 Task: Open Card Podcast Performance Review in Board Sales Funnel Optimization and Management to Workspace Content Marketing Agencies and add a team member Softage.1@softage.net, a label Green, a checklist Mixology, an attachment from Trello, a color Green and finally, add a card description 'Develop and launch new customer segmentation strategy for international markets' and a comment 'Given the potential impact of this task on our company culture of innovation, let us ensure that we approach it with a sense of curiosity and a willingness to explore new ideas.'. Add a start date 'Jan 09, 1900' with a due date 'Jan 16, 1900'
Action: Mouse moved to (583, 197)
Screenshot: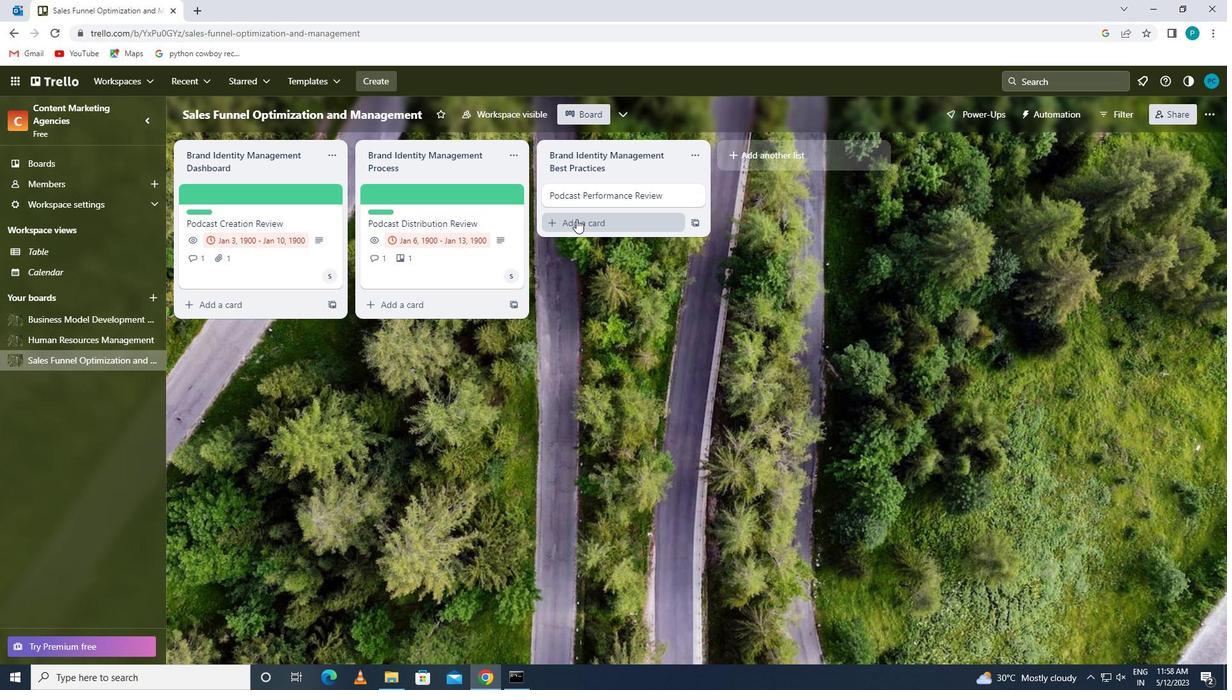 
Action: Mouse pressed left at (583, 197)
Screenshot: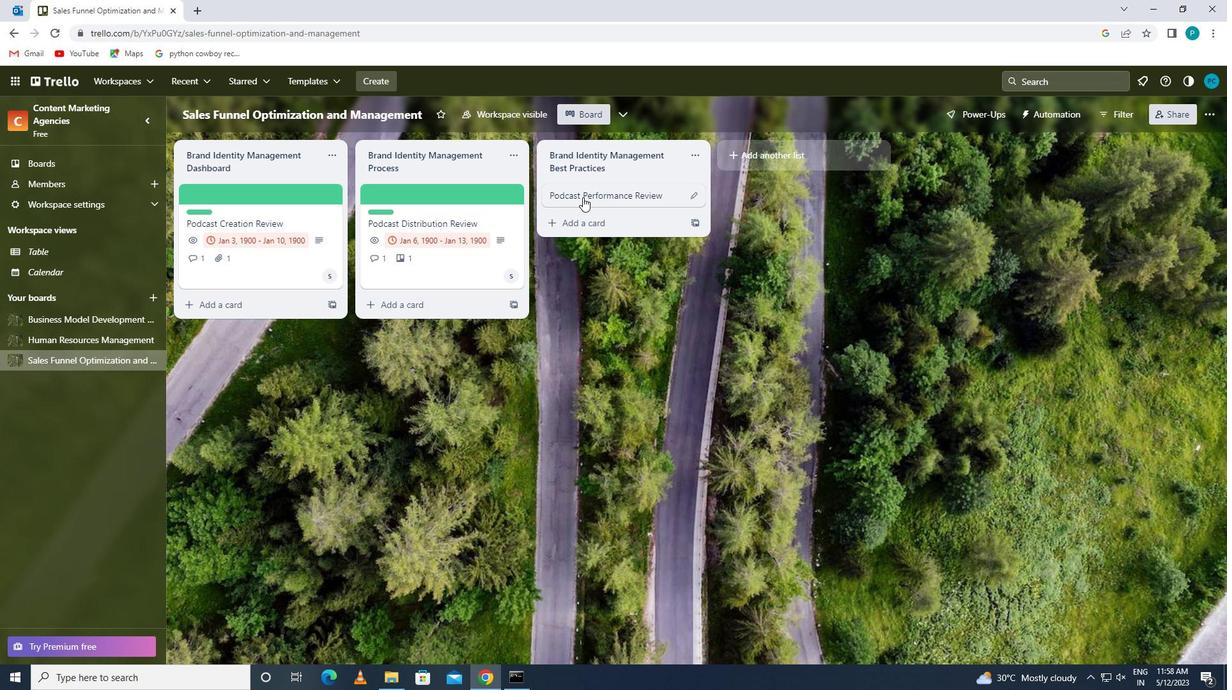 
Action: Mouse moved to (771, 228)
Screenshot: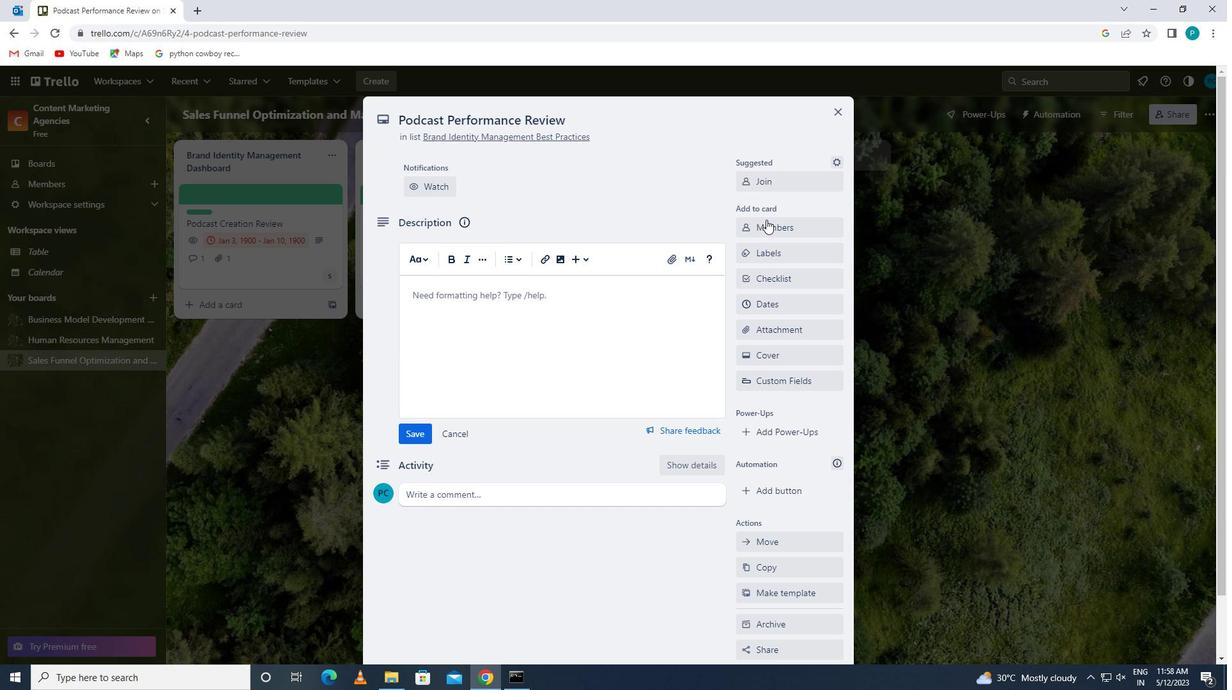 
Action: Mouse pressed left at (771, 228)
Screenshot: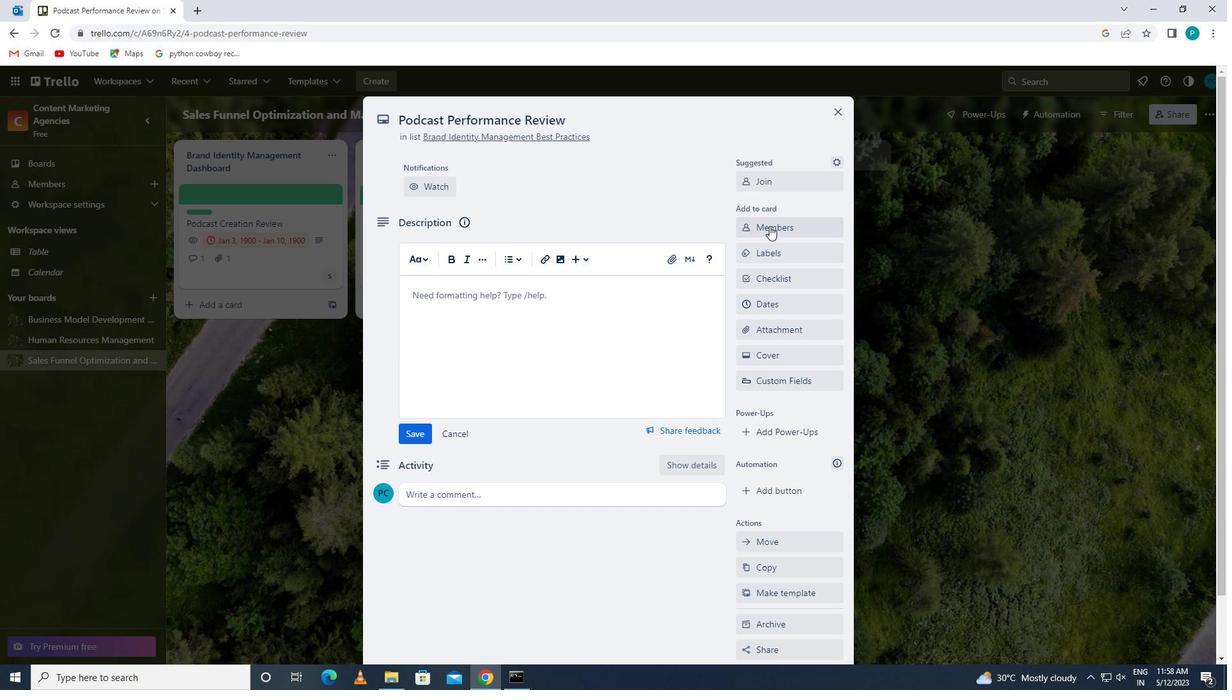 
Action: Key pressed <Key.caps_lock>
Screenshot: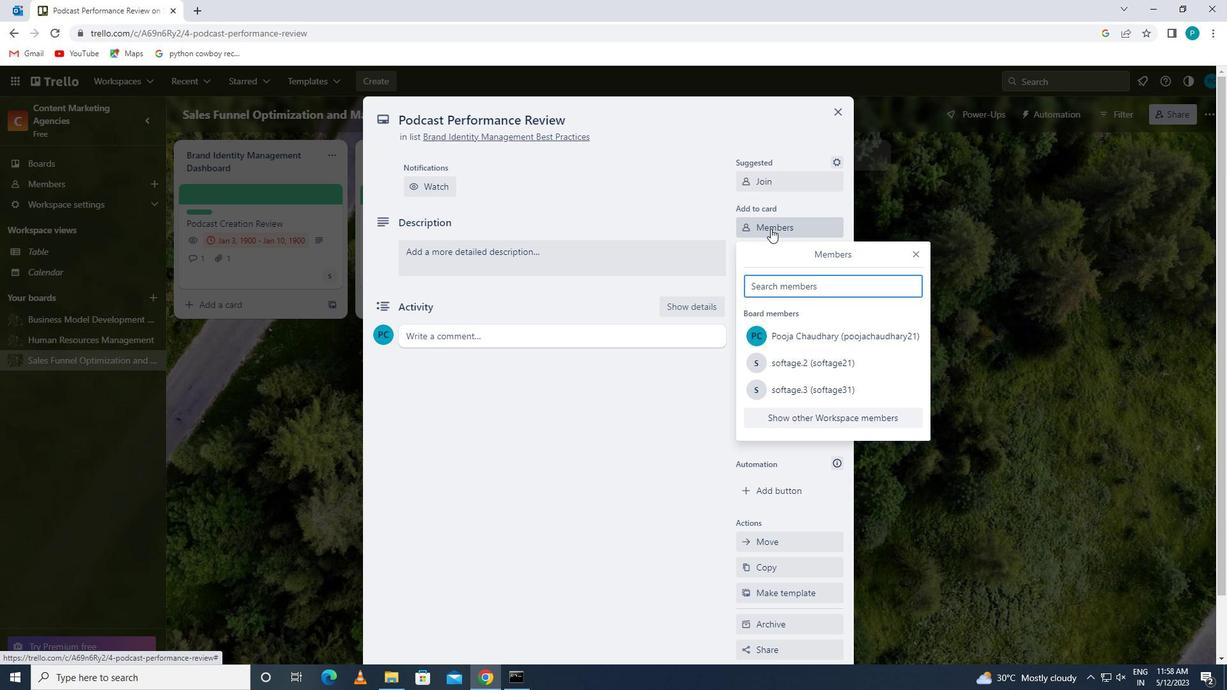 
Action: Mouse moved to (771, 246)
Screenshot: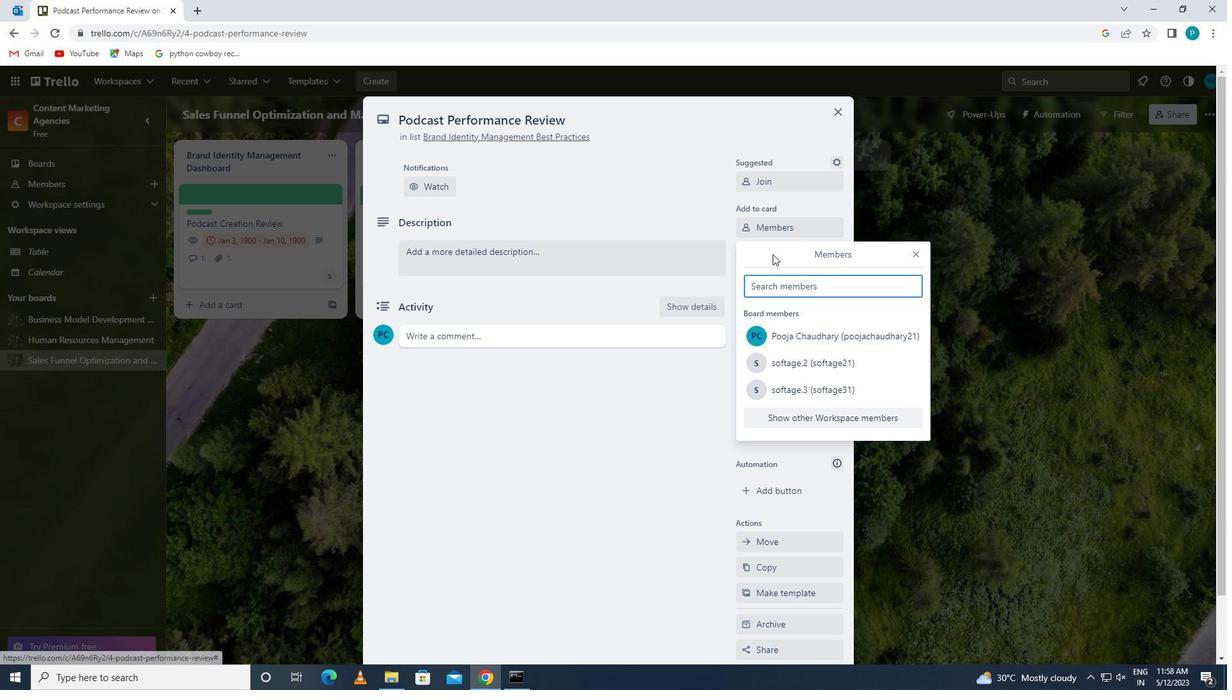 
Action: Key pressed <Key.caps_lock>s<Key.caps_lock>
Screenshot: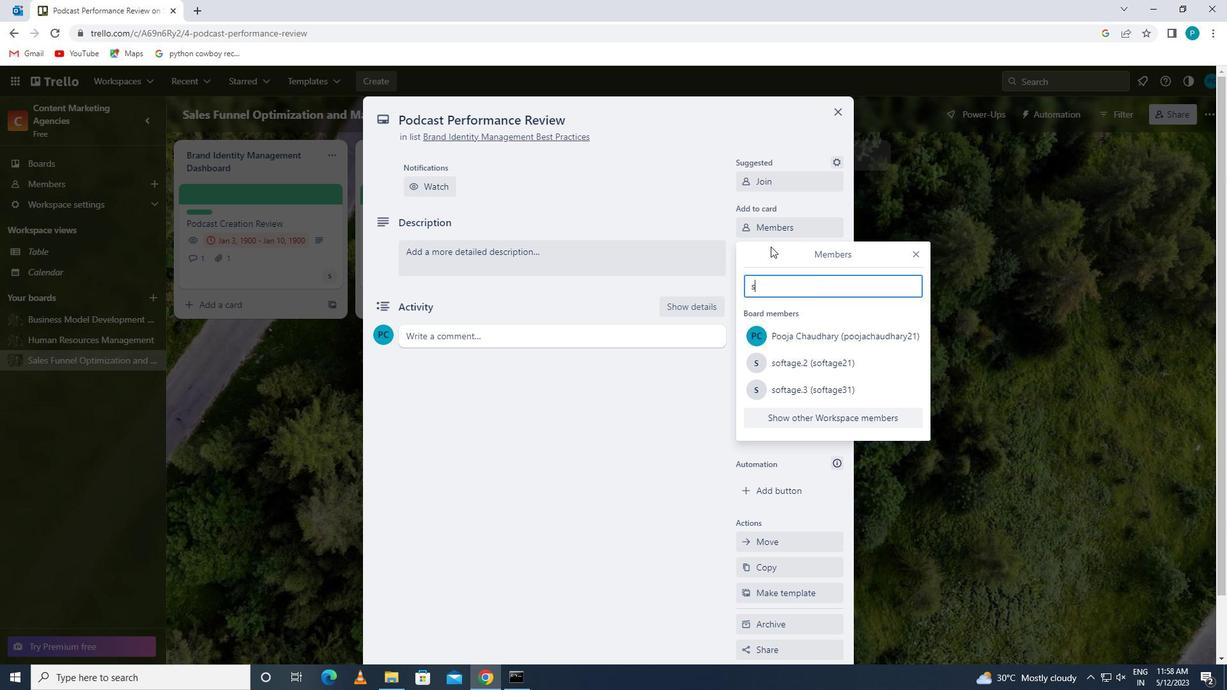 
Action: Mouse moved to (804, 411)
Screenshot: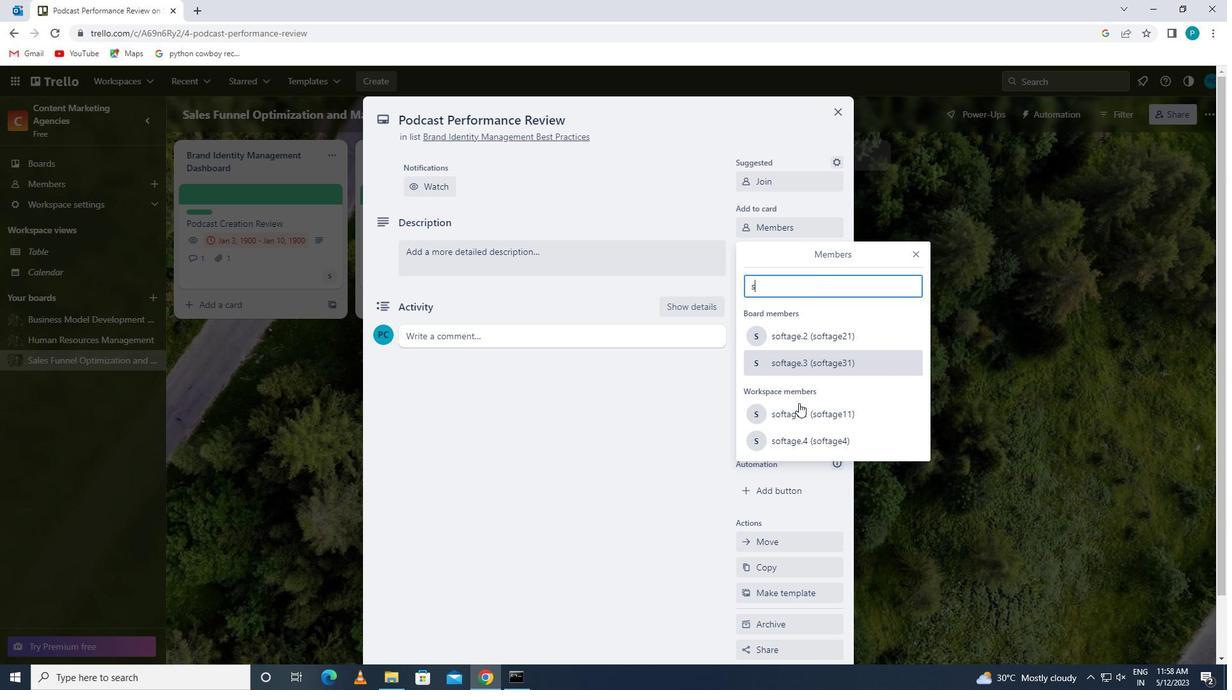 
Action: Mouse pressed left at (804, 411)
Screenshot: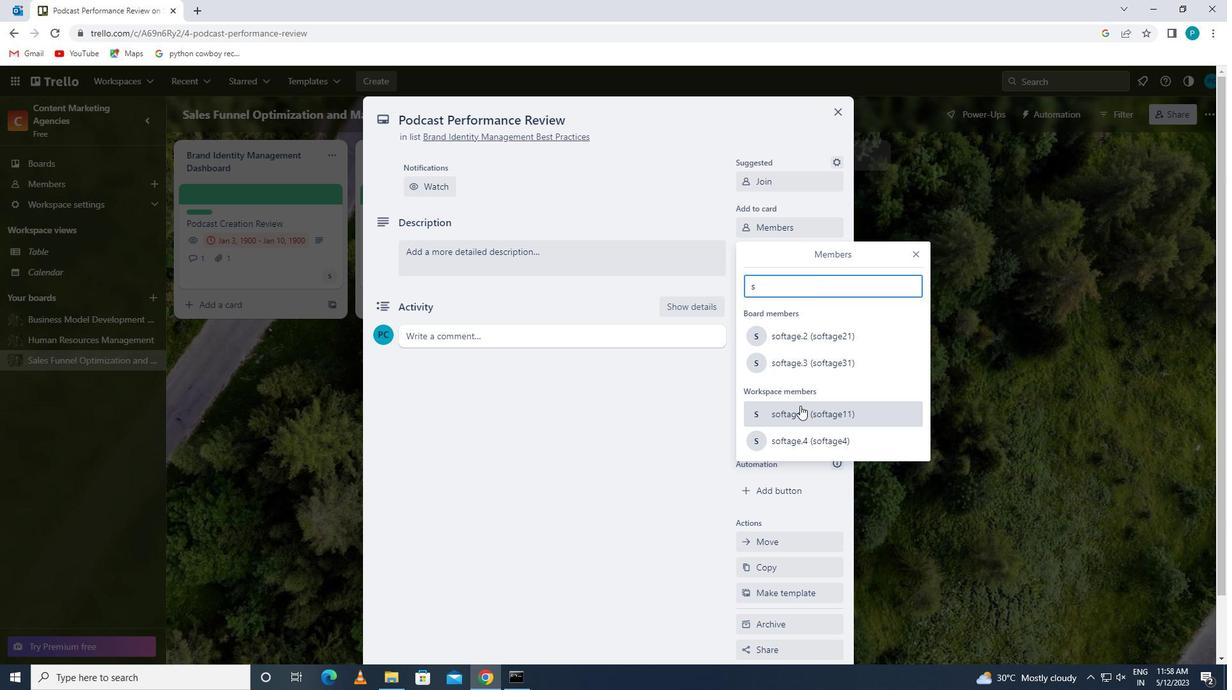 
Action: Mouse moved to (917, 253)
Screenshot: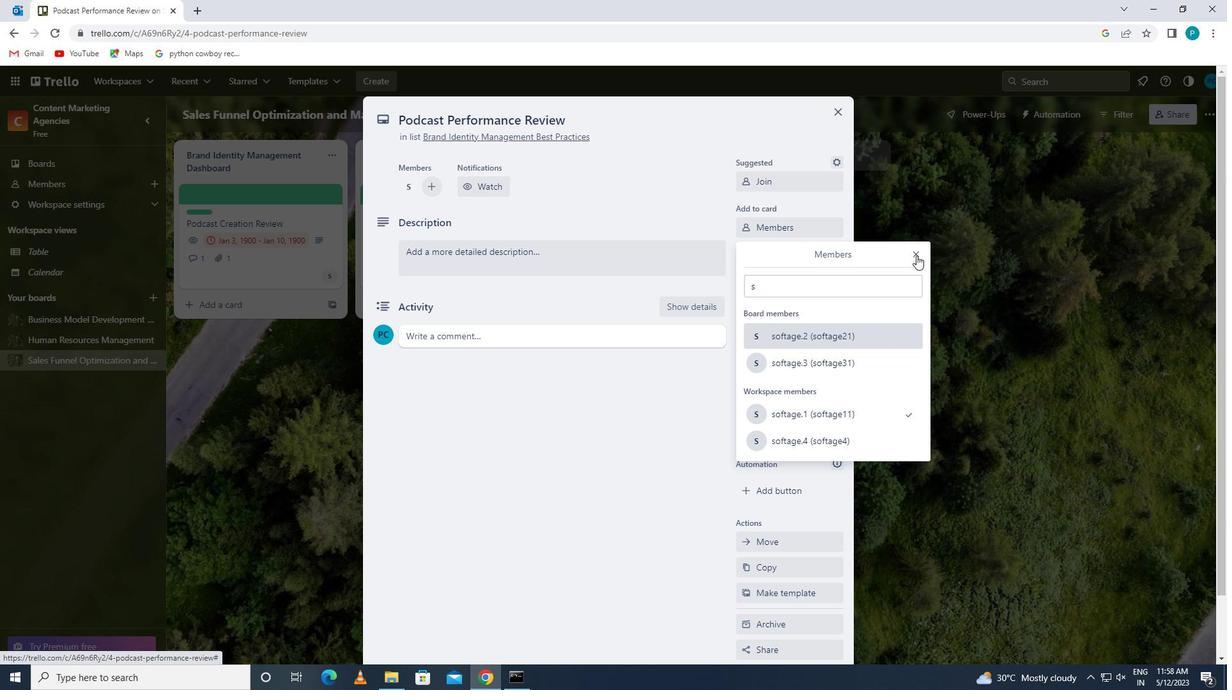 
Action: Mouse pressed left at (917, 253)
Screenshot: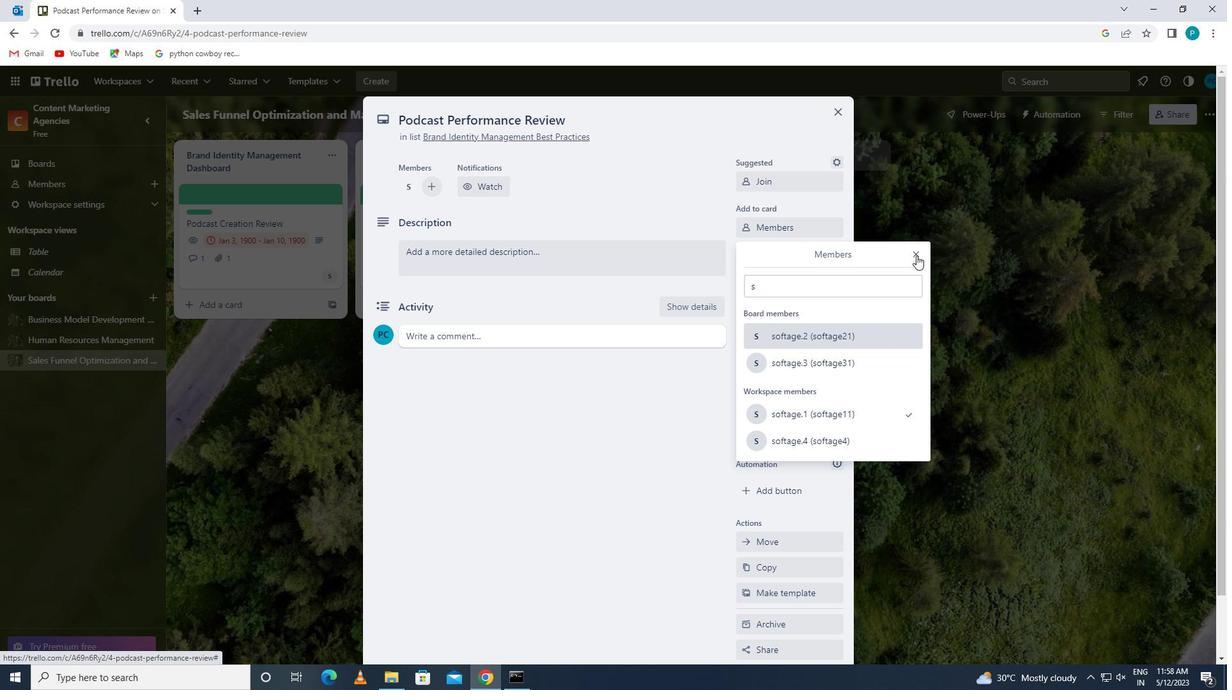 
Action: Mouse moved to (819, 249)
Screenshot: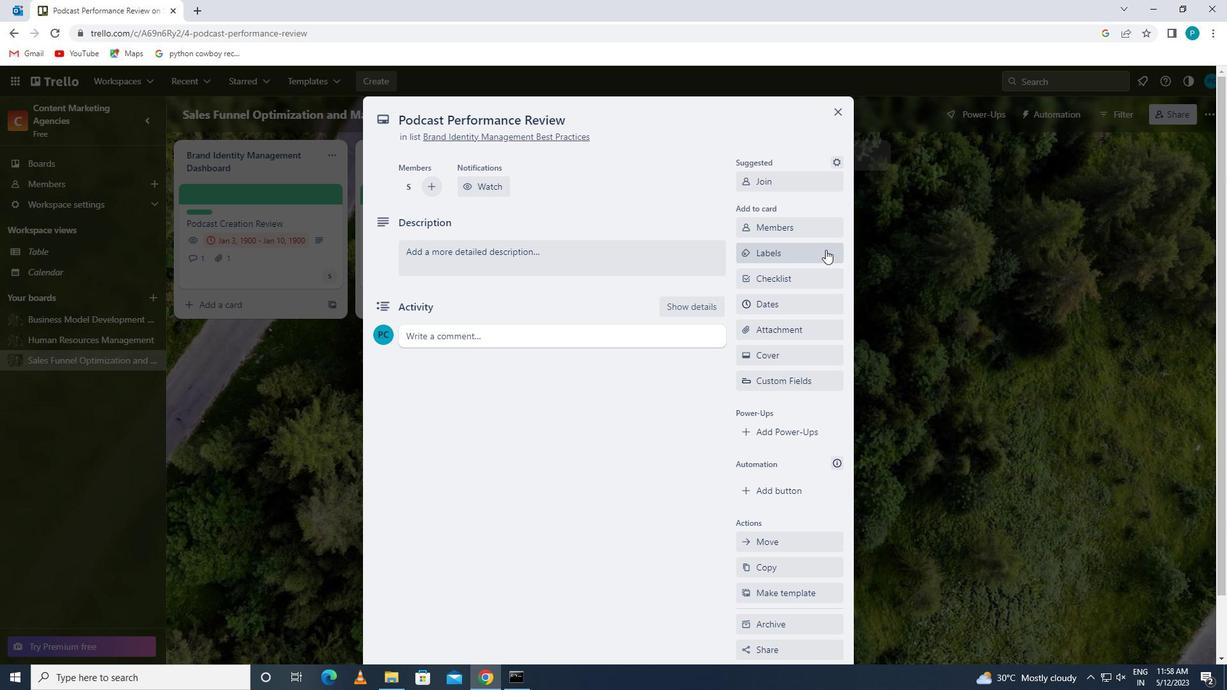 
Action: Mouse pressed left at (819, 249)
Screenshot: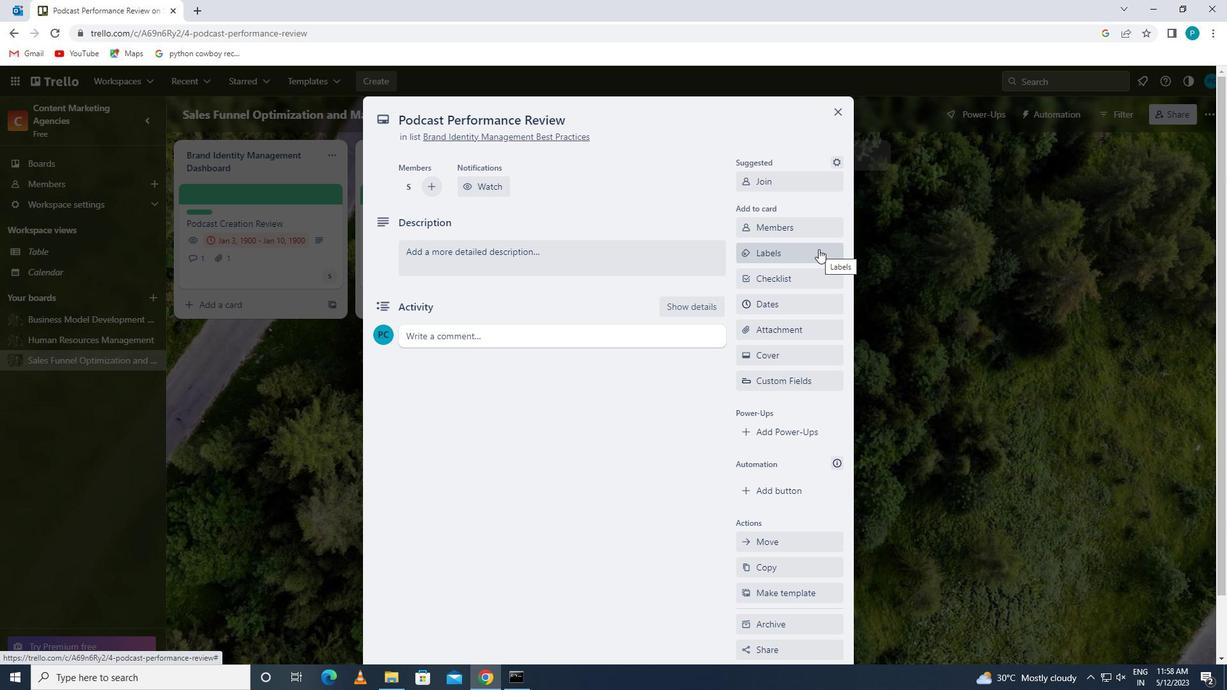 
Action: Mouse moved to (818, 358)
Screenshot: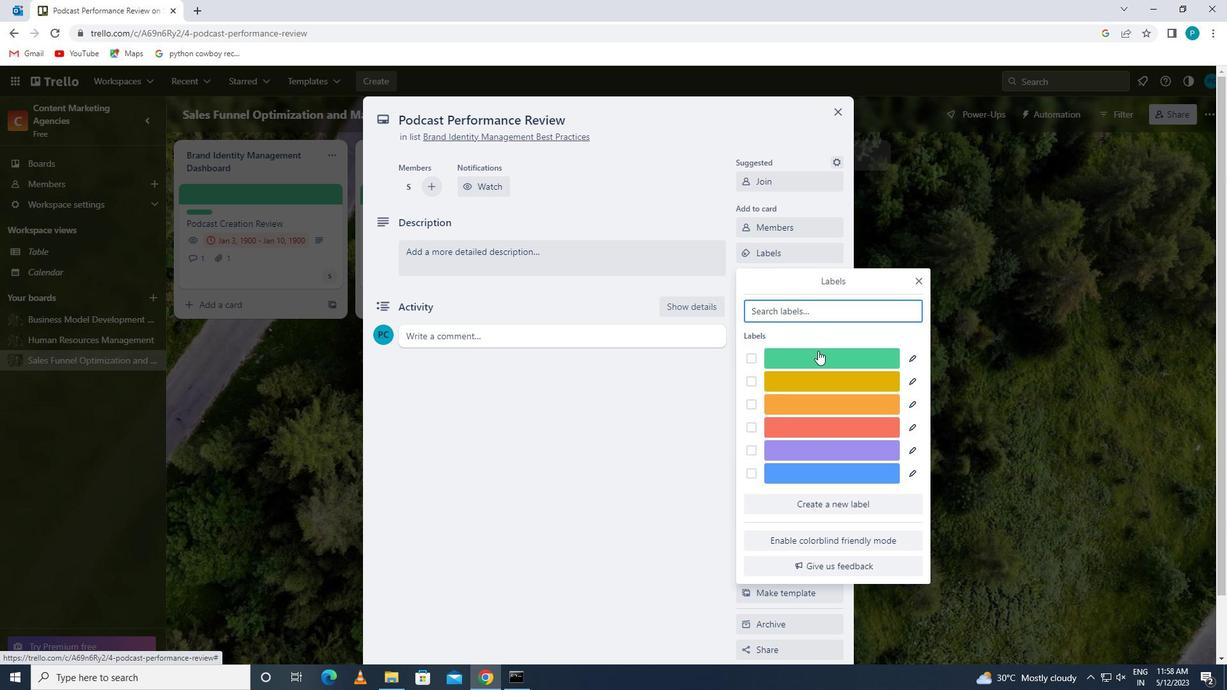 
Action: Mouse pressed left at (818, 358)
Screenshot: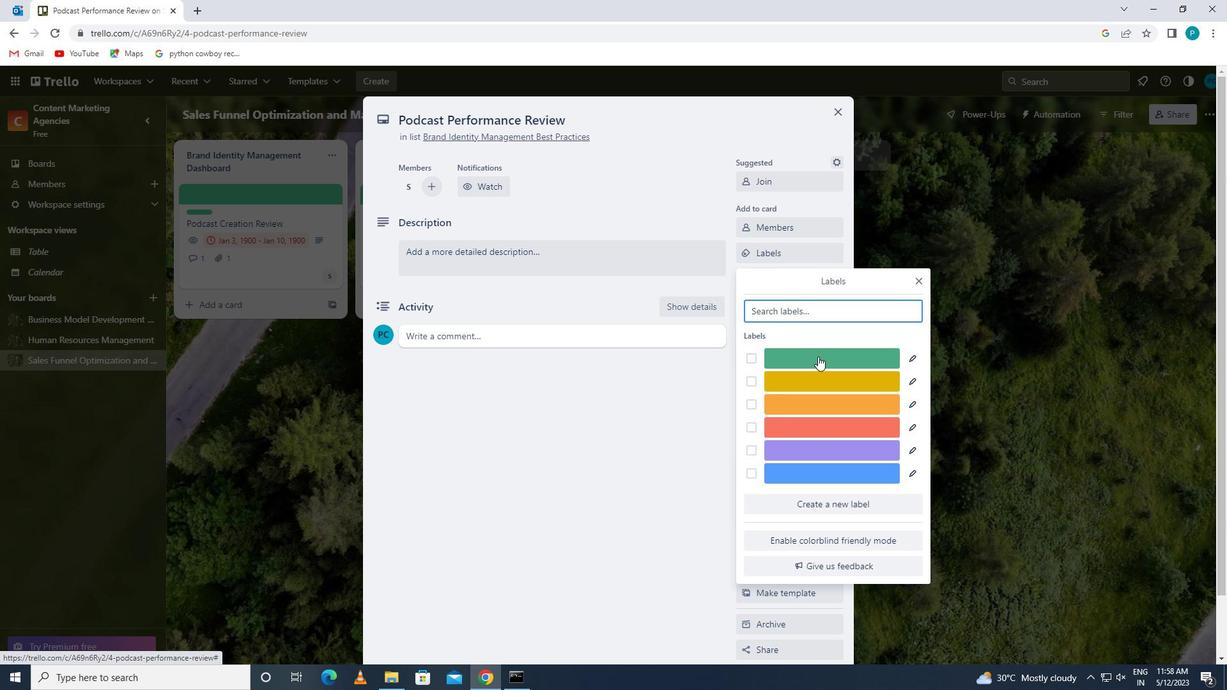 
Action: Mouse moved to (824, 497)
Screenshot: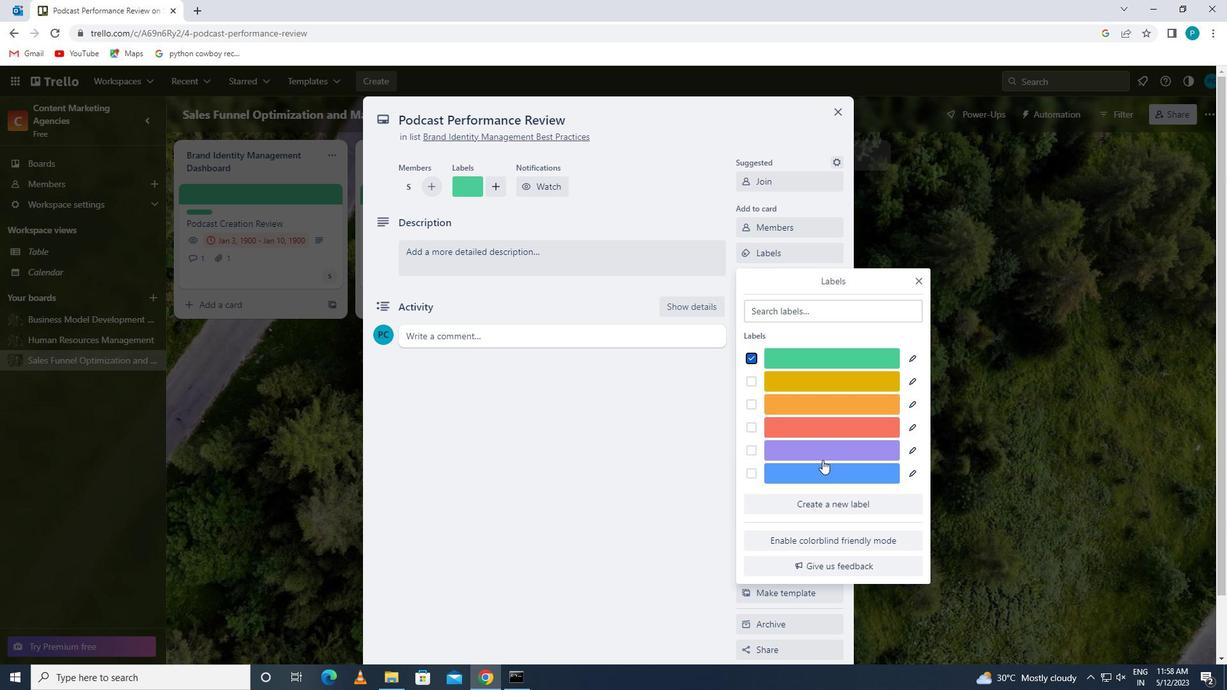 
Action: Mouse pressed left at (824, 497)
Screenshot: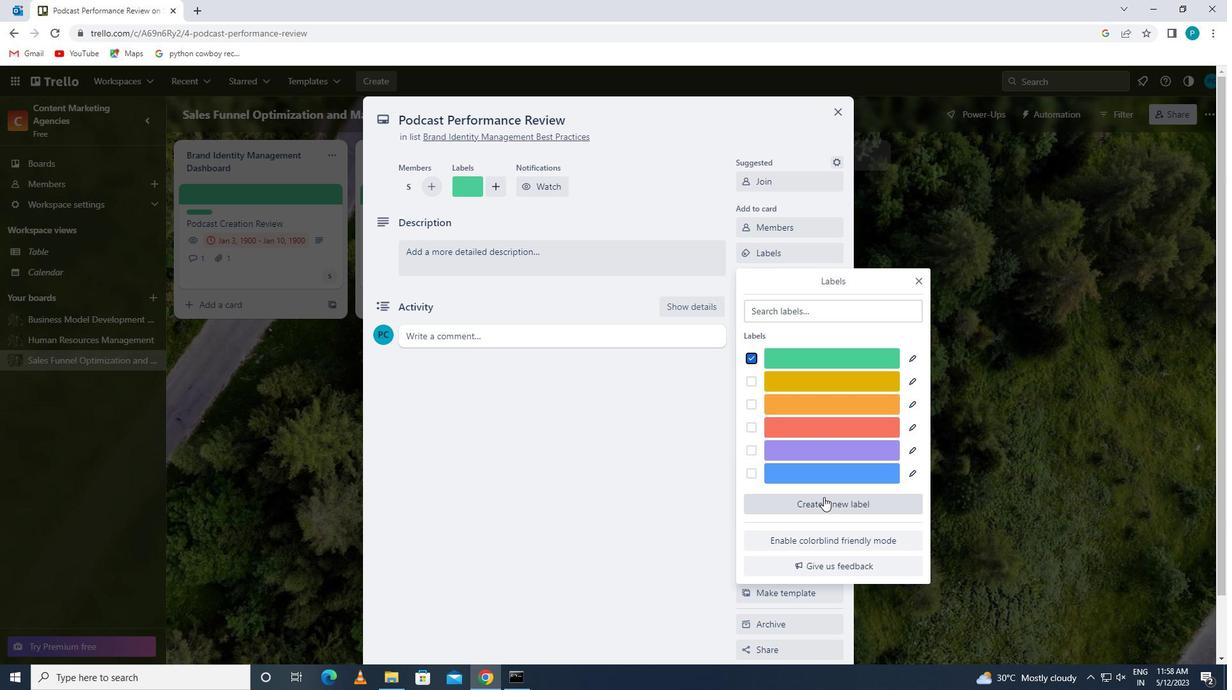 
Action: Mouse moved to (759, 468)
Screenshot: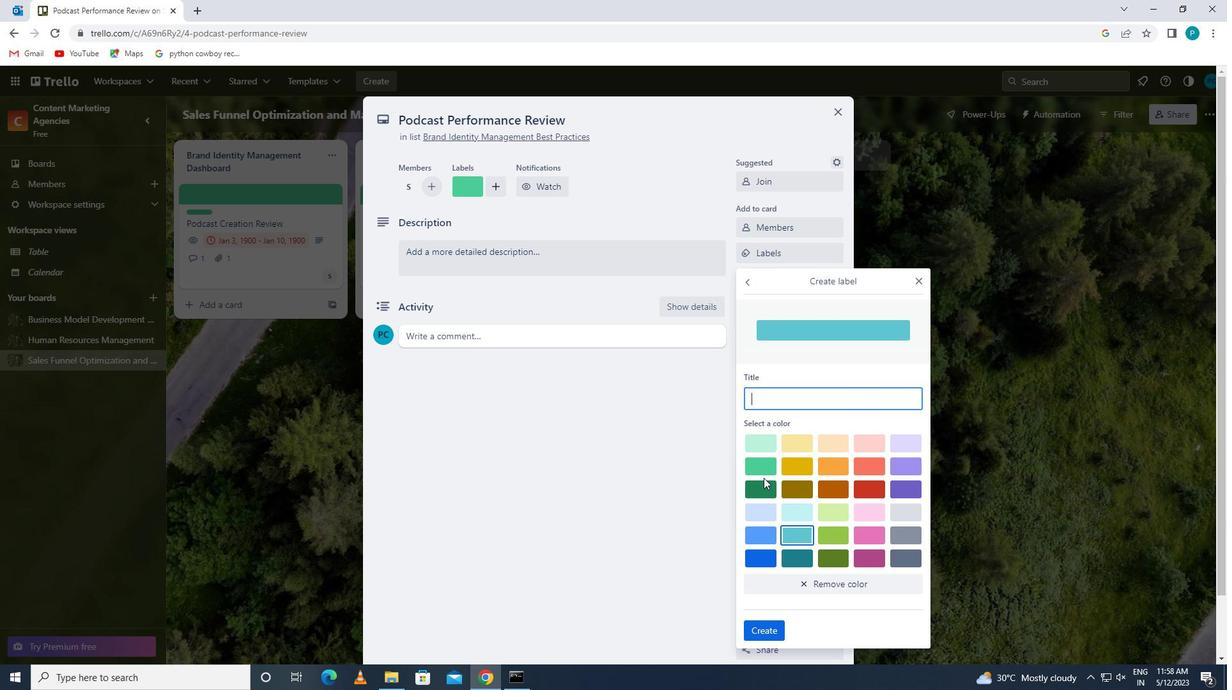 
Action: Mouse pressed left at (759, 468)
Screenshot: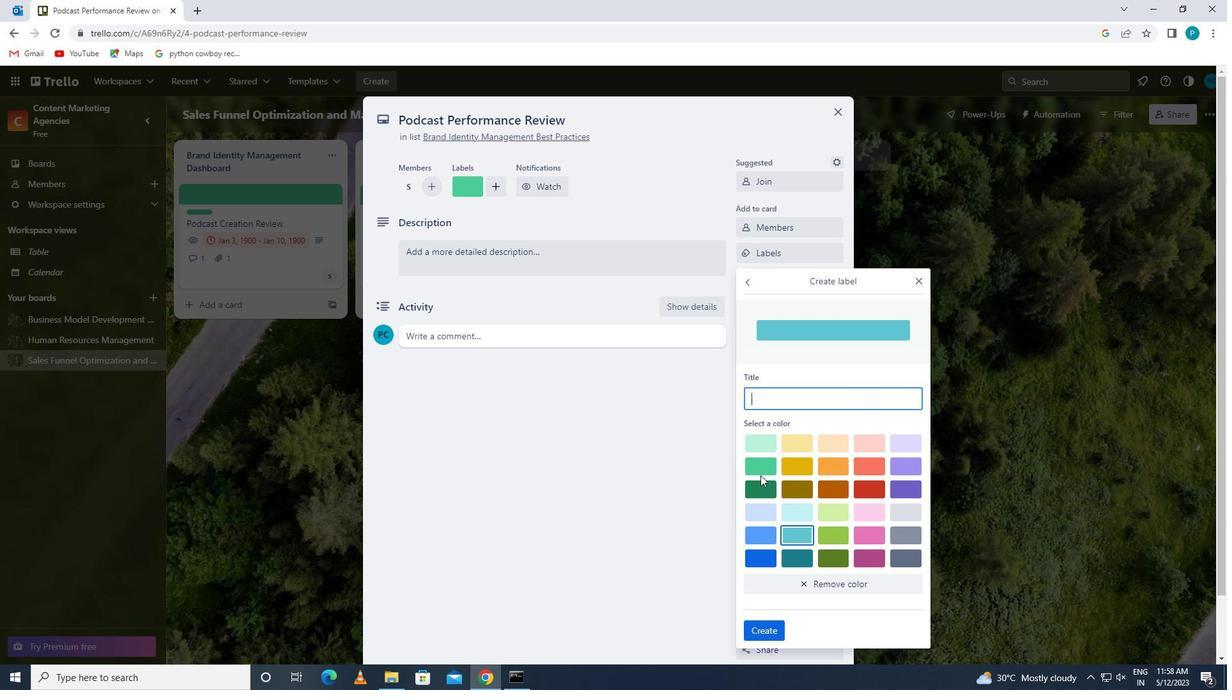 
Action: Mouse moved to (760, 626)
Screenshot: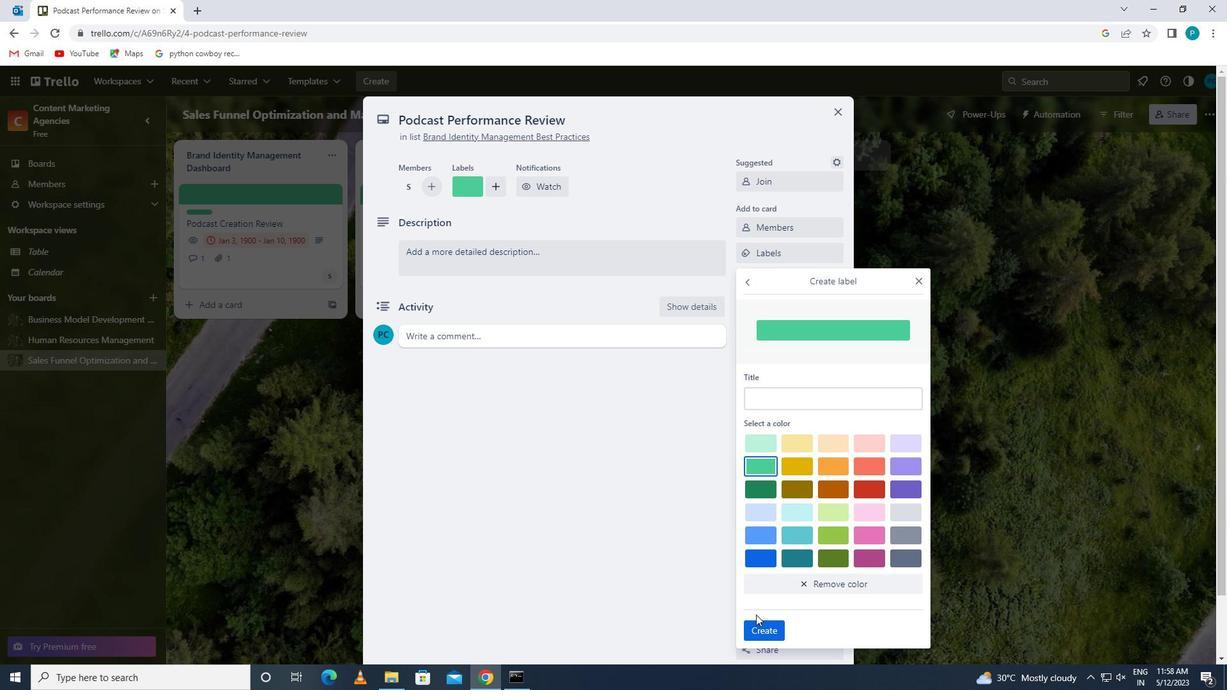 
Action: Mouse pressed left at (760, 626)
Screenshot: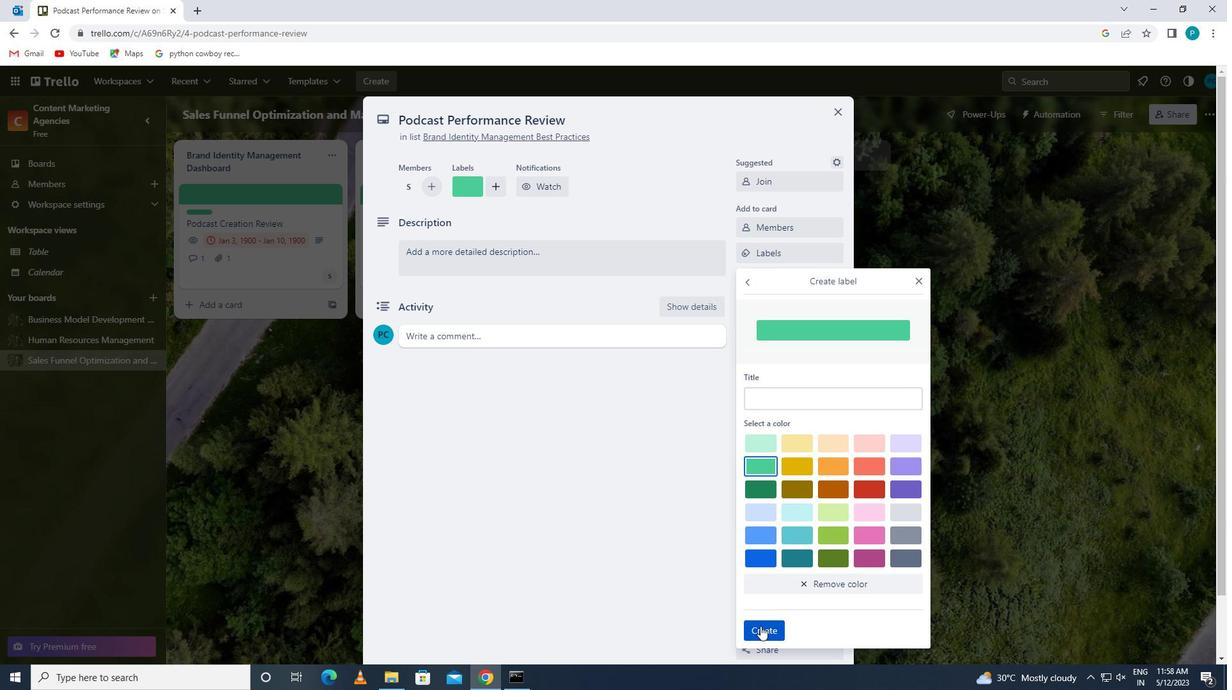 
Action: Mouse moved to (922, 280)
Screenshot: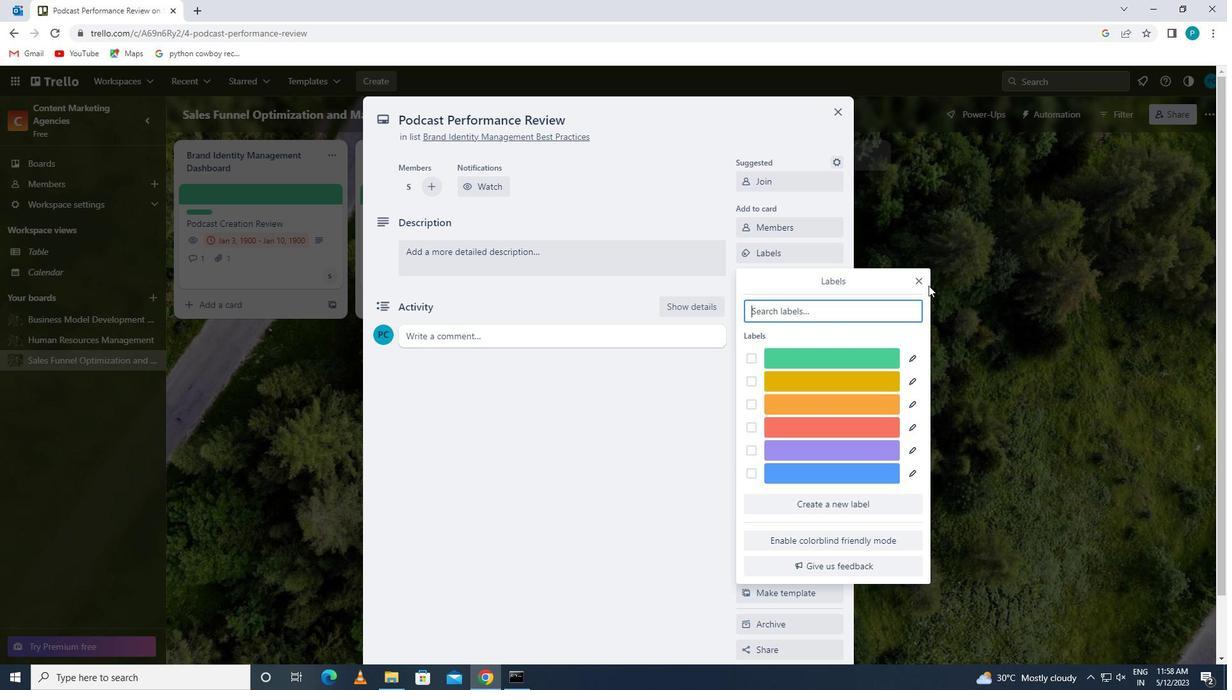 
Action: Mouse pressed left at (922, 280)
Screenshot: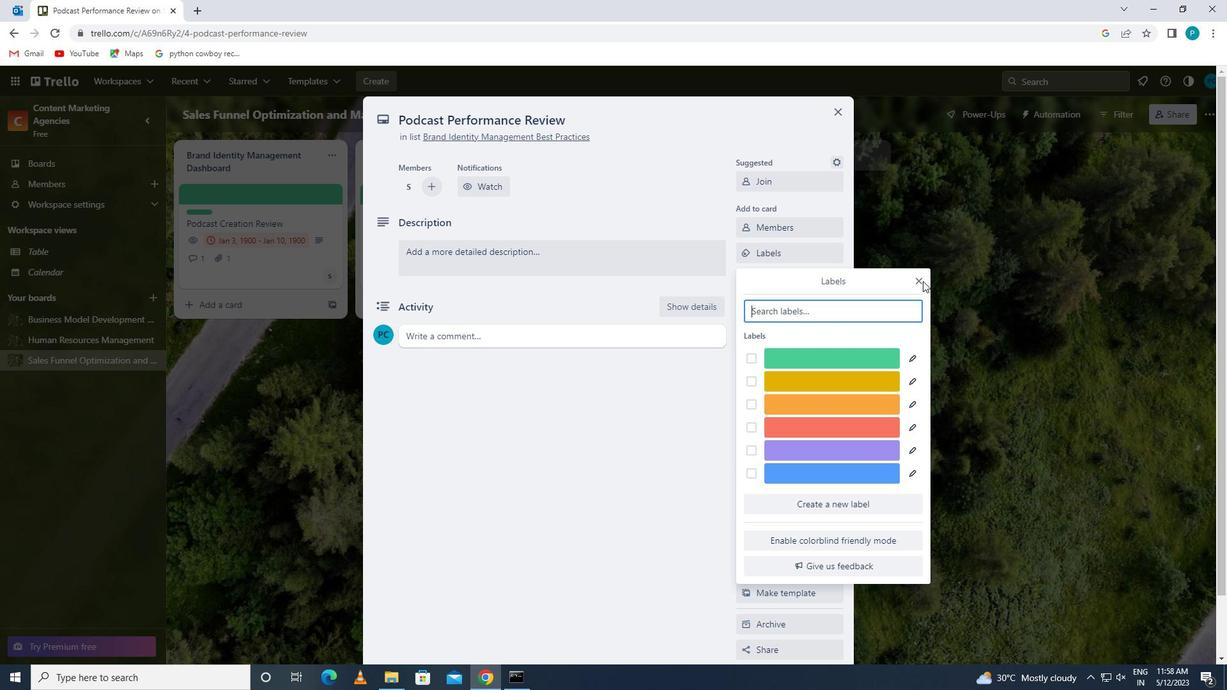 
Action: Mouse moved to (816, 283)
Screenshot: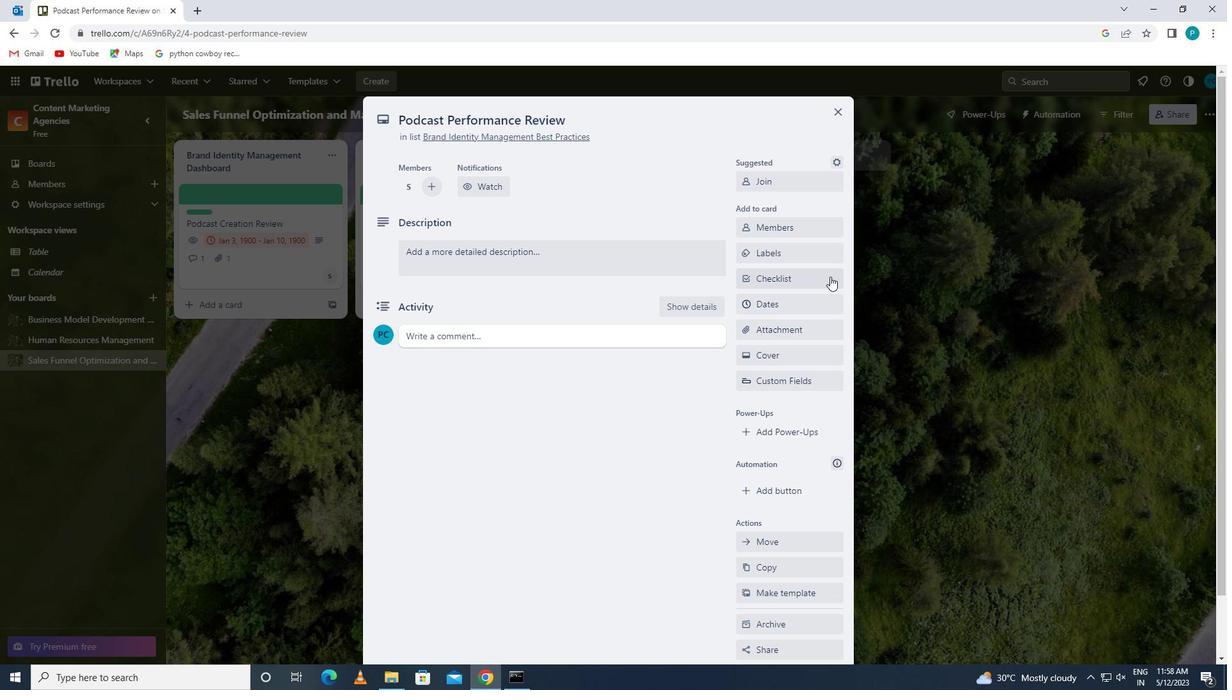 
Action: Mouse pressed left at (816, 283)
Screenshot: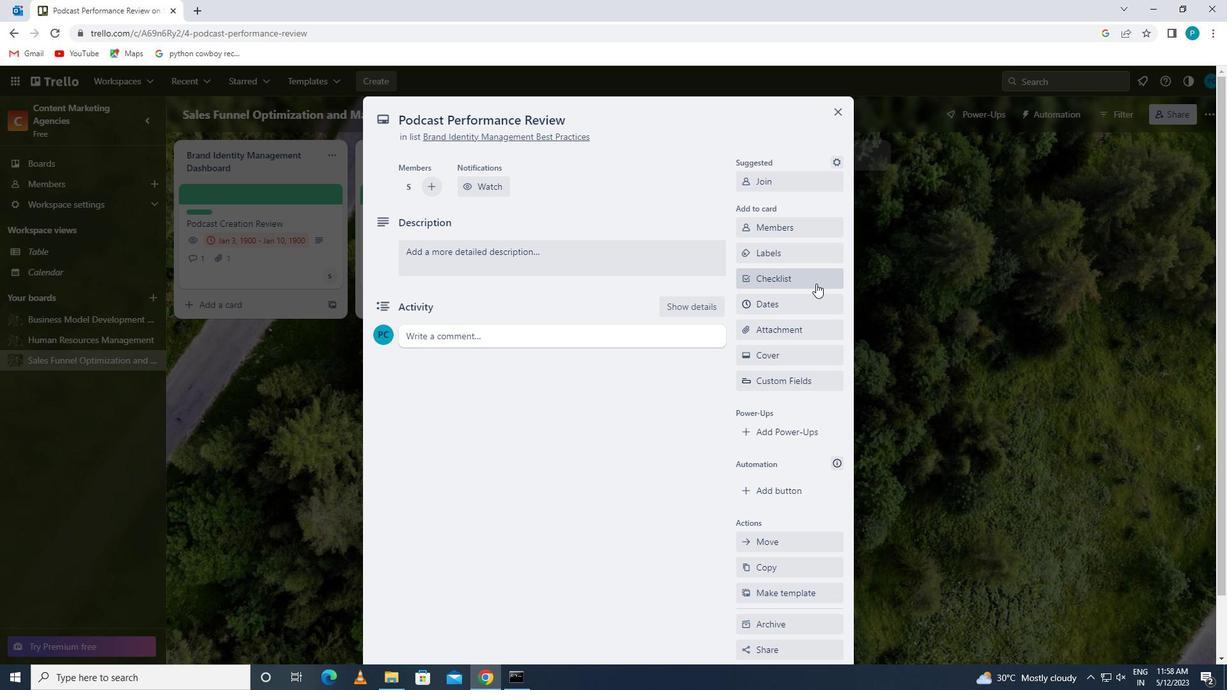 
Action: Key pressed mix
Screenshot: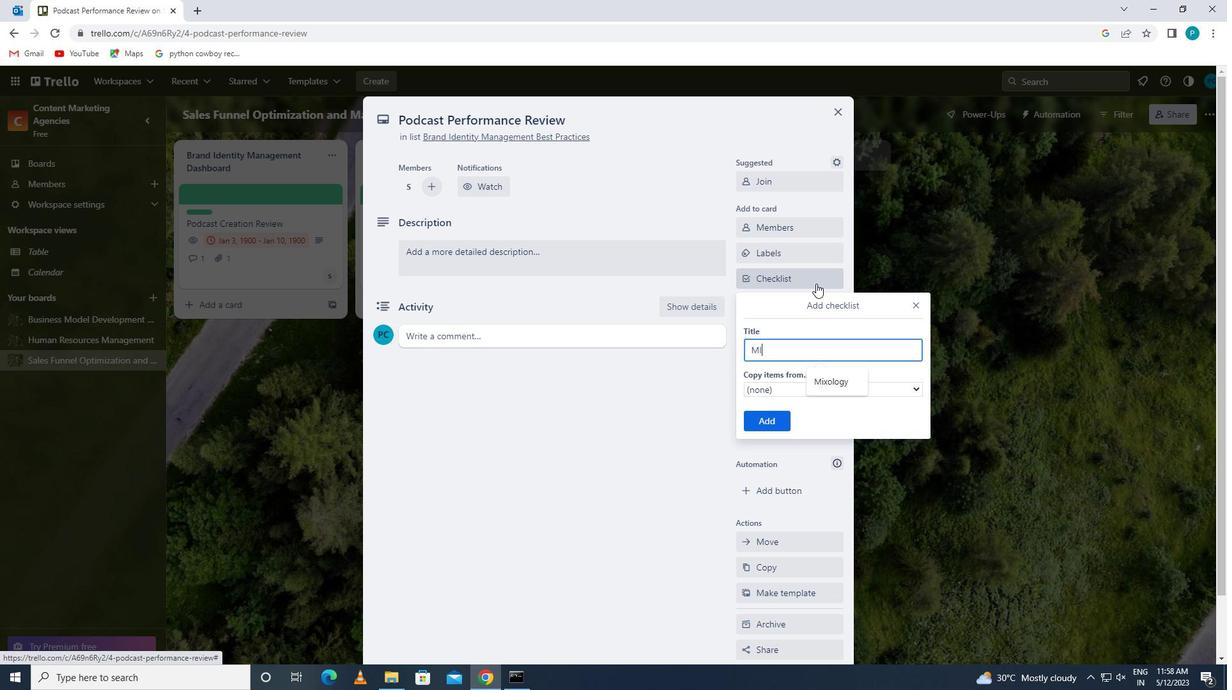 
Action: Mouse moved to (835, 389)
Screenshot: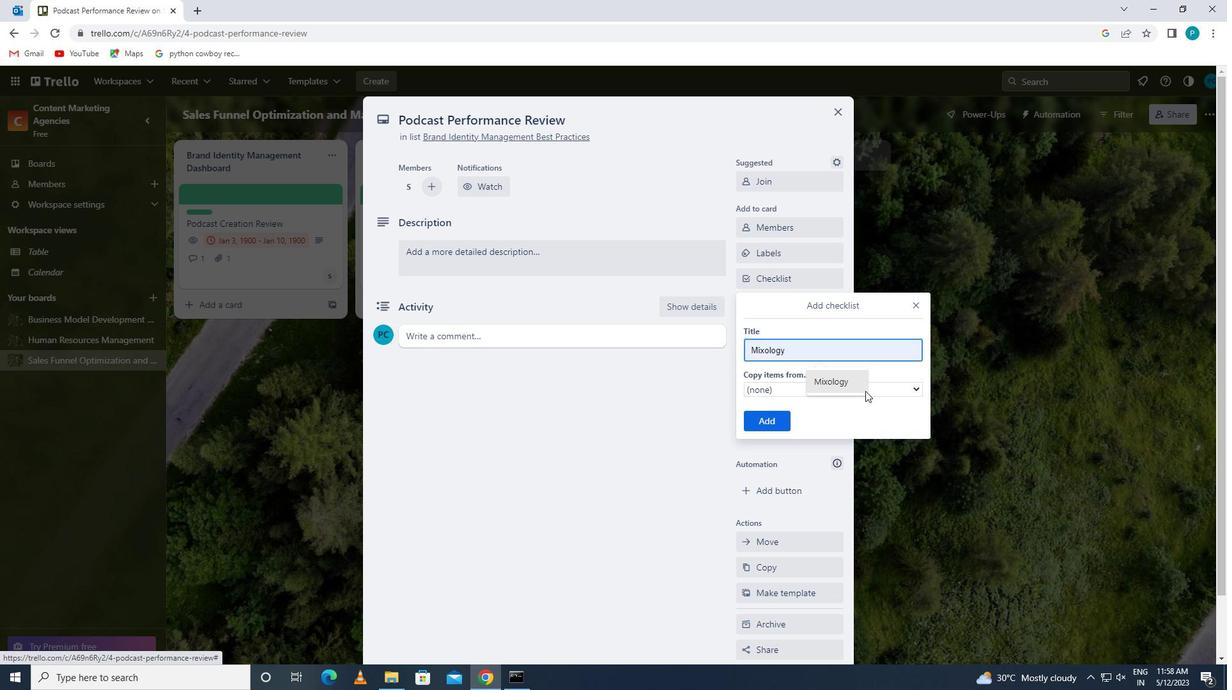 
Action: Mouse pressed left at (835, 389)
Screenshot: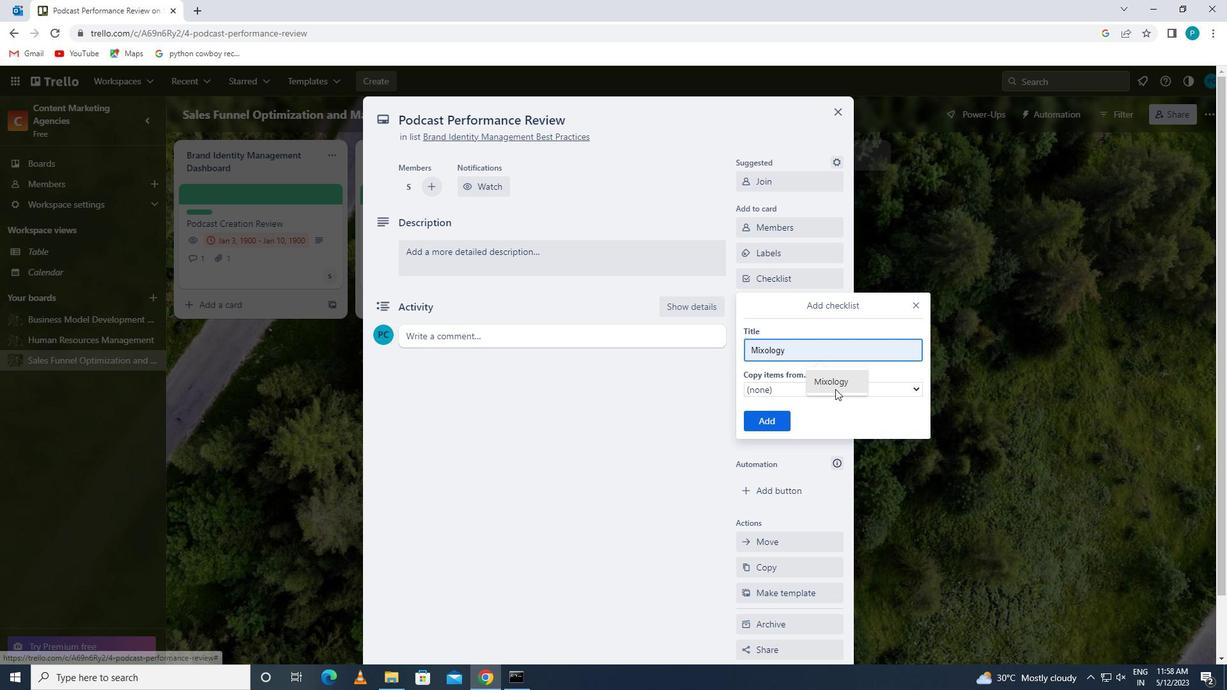 
Action: Mouse moved to (771, 411)
Screenshot: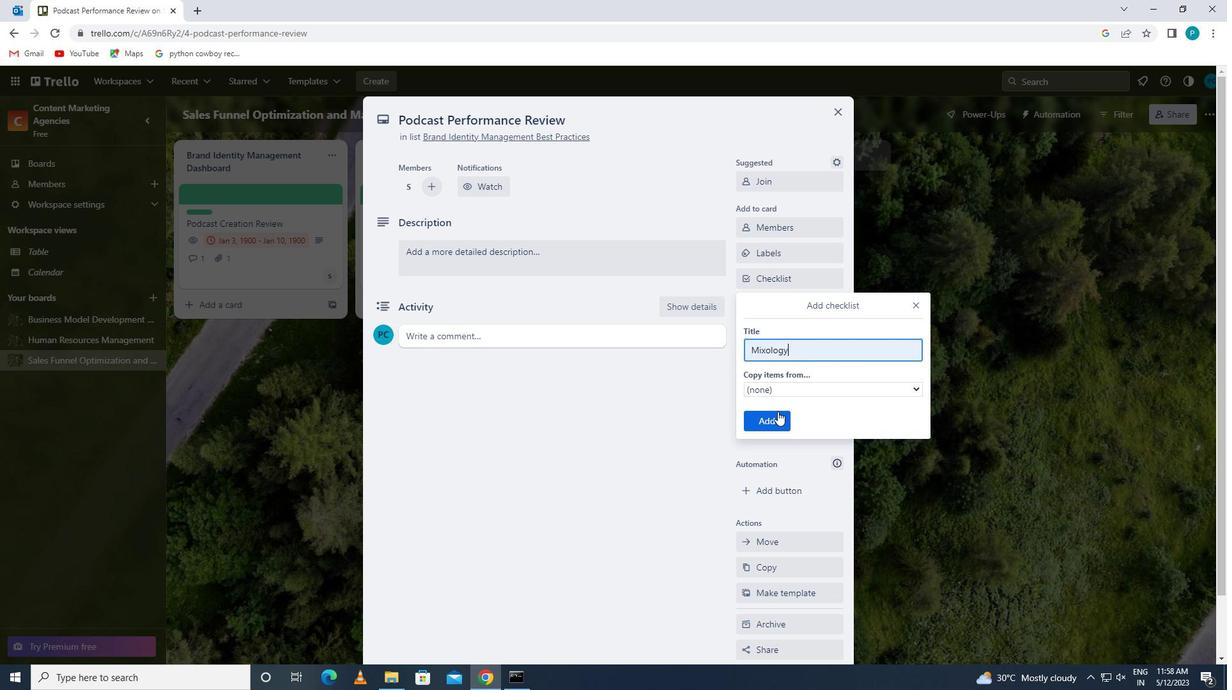 
Action: Mouse pressed left at (771, 411)
Screenshot: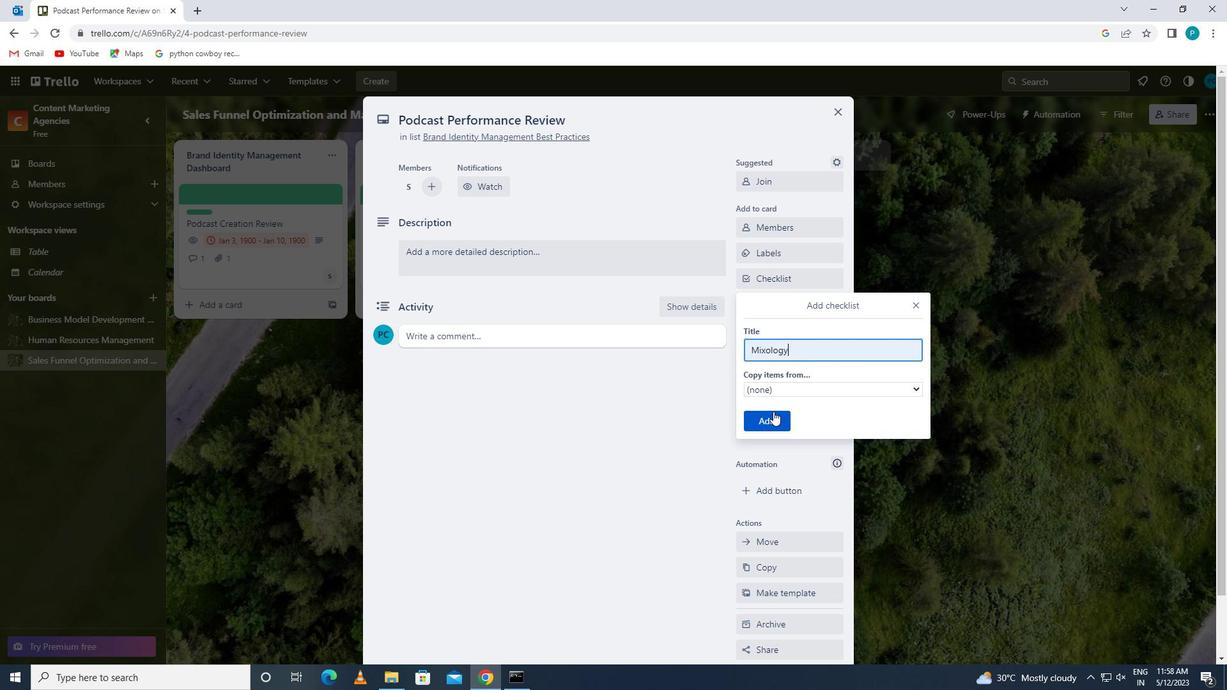
Action: Mouse moved to (787, 326)
Screenshot: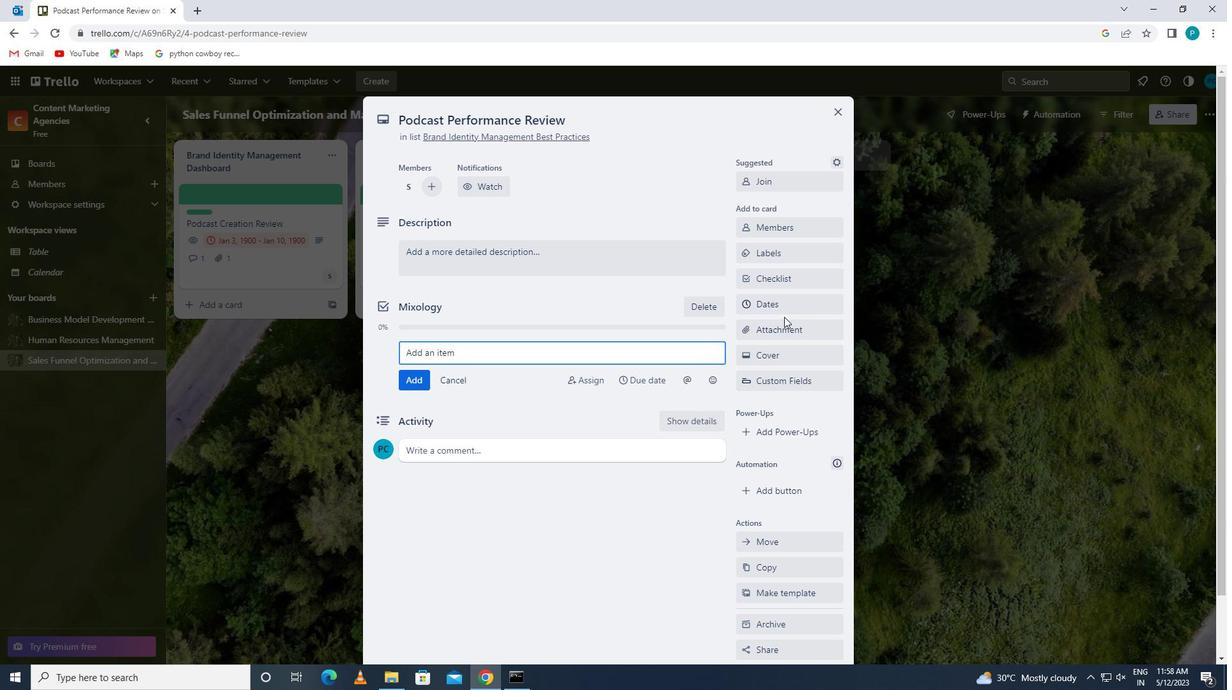
Action: Mouse pressed left at (787, 326)
Screenshot: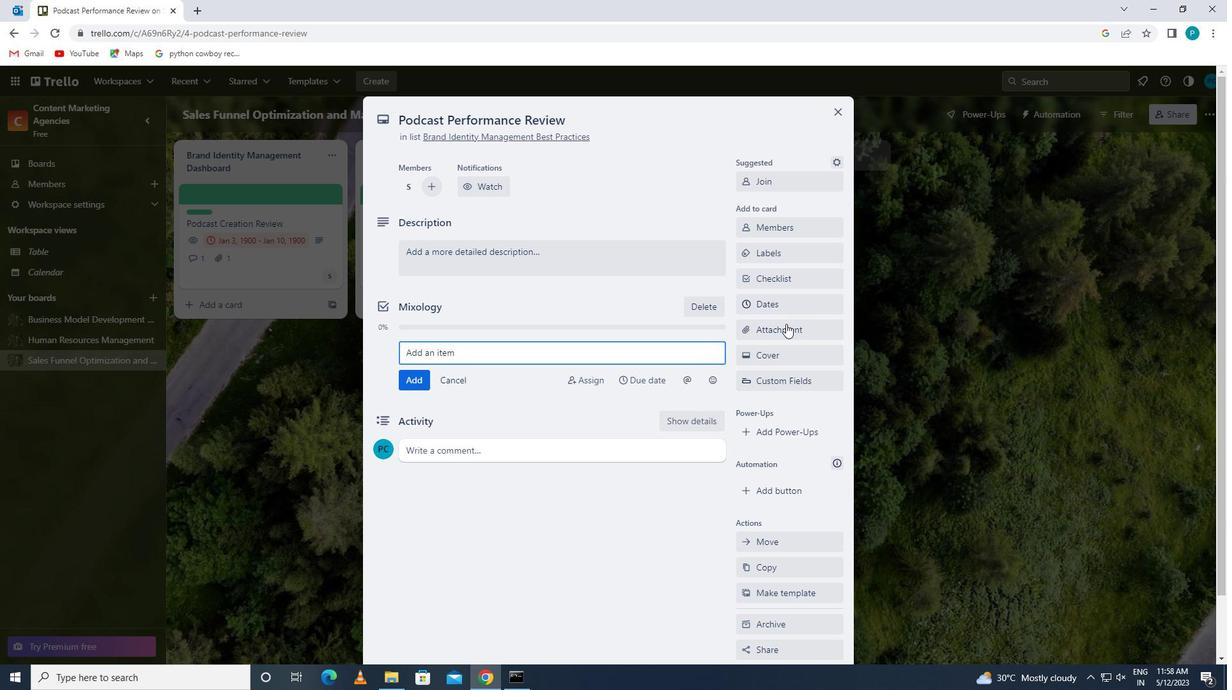 
Action: Mouse moved to (787, 408)
Screenshot: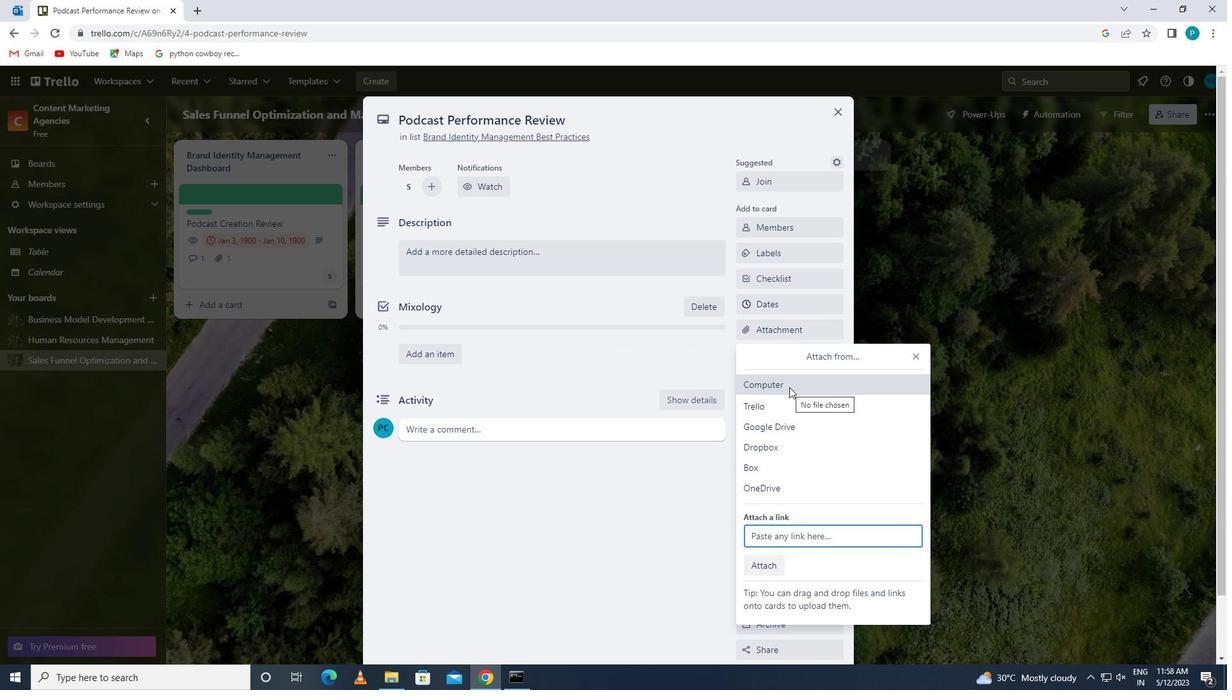 
Action: Mouse pressed left at (787, 408)
Screenshot: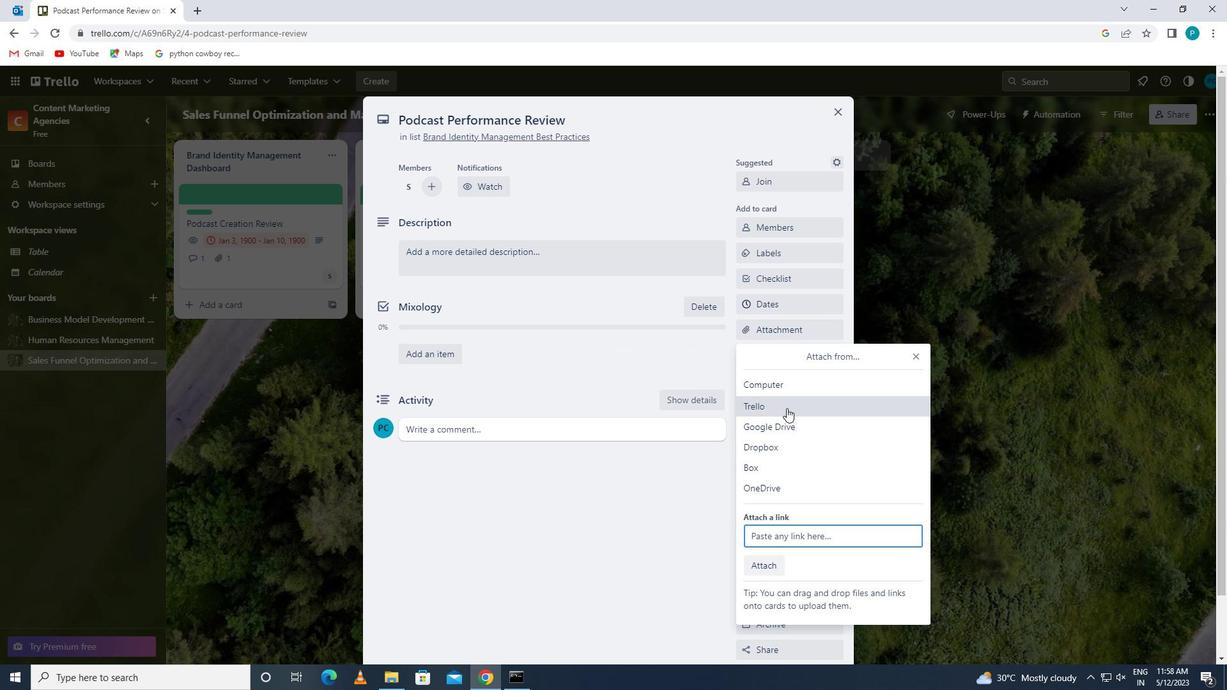 
Action: Mouse moved to (787, 436)
Screenshot: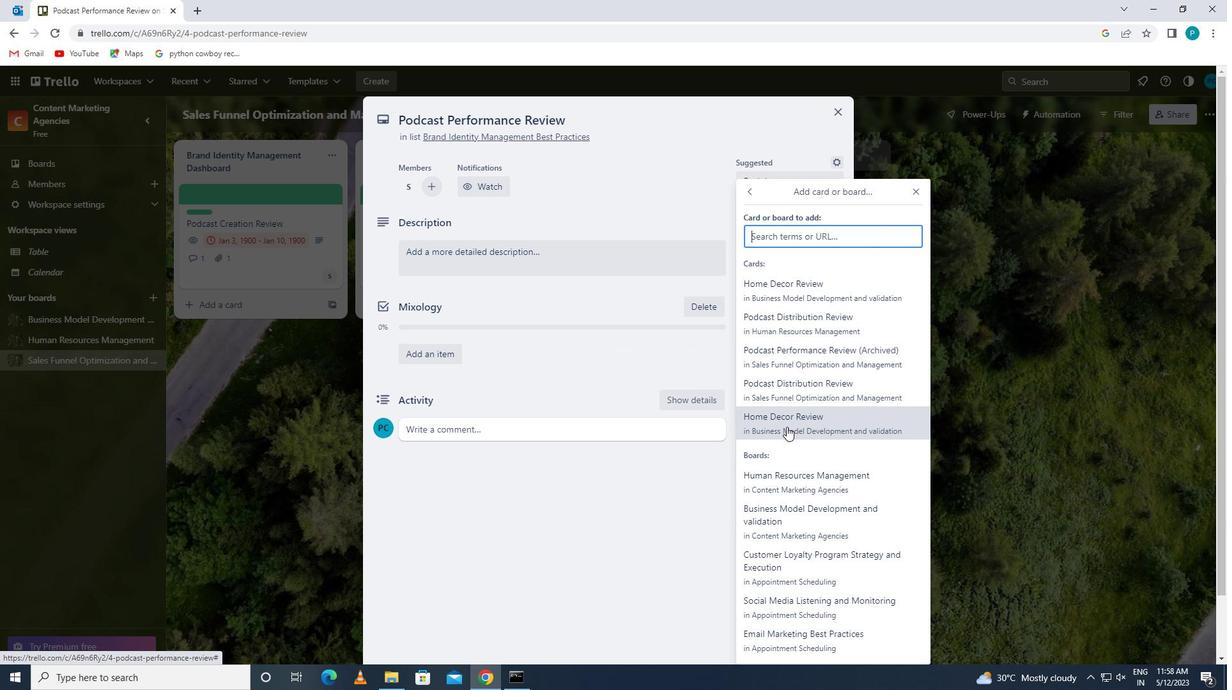 
Action: Mouse pressed left at (787, 436)
Screenshot: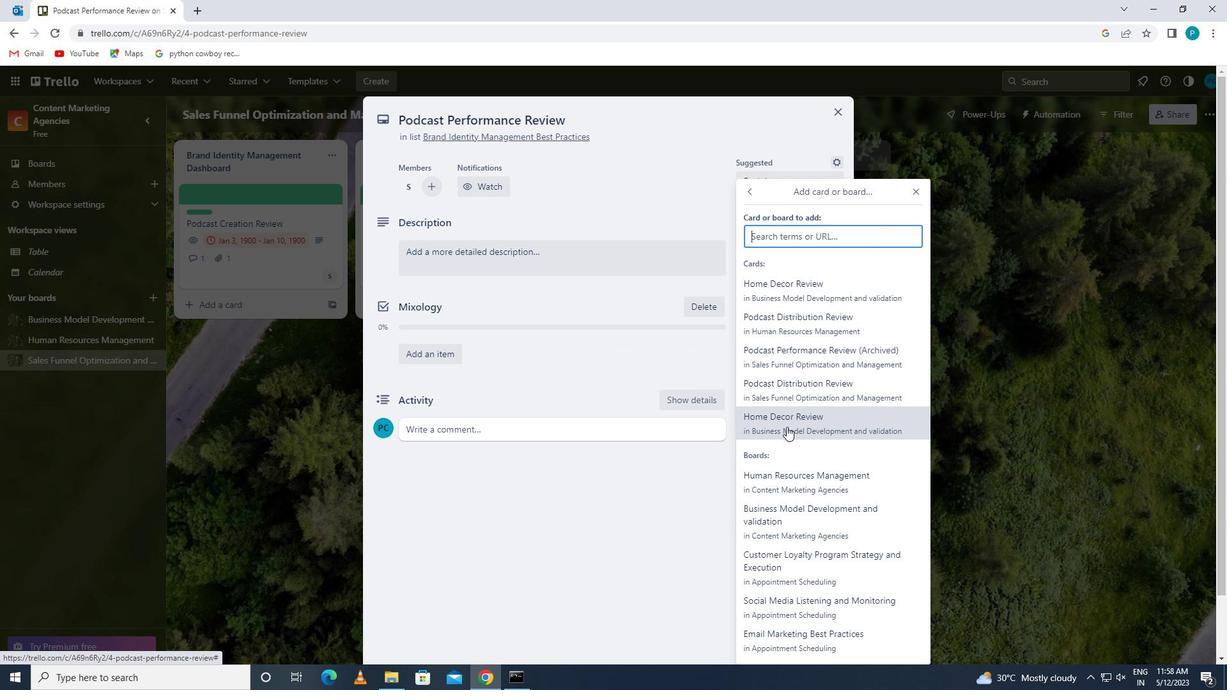 
Action: Mouse moved to (806, 355)
Screenshot: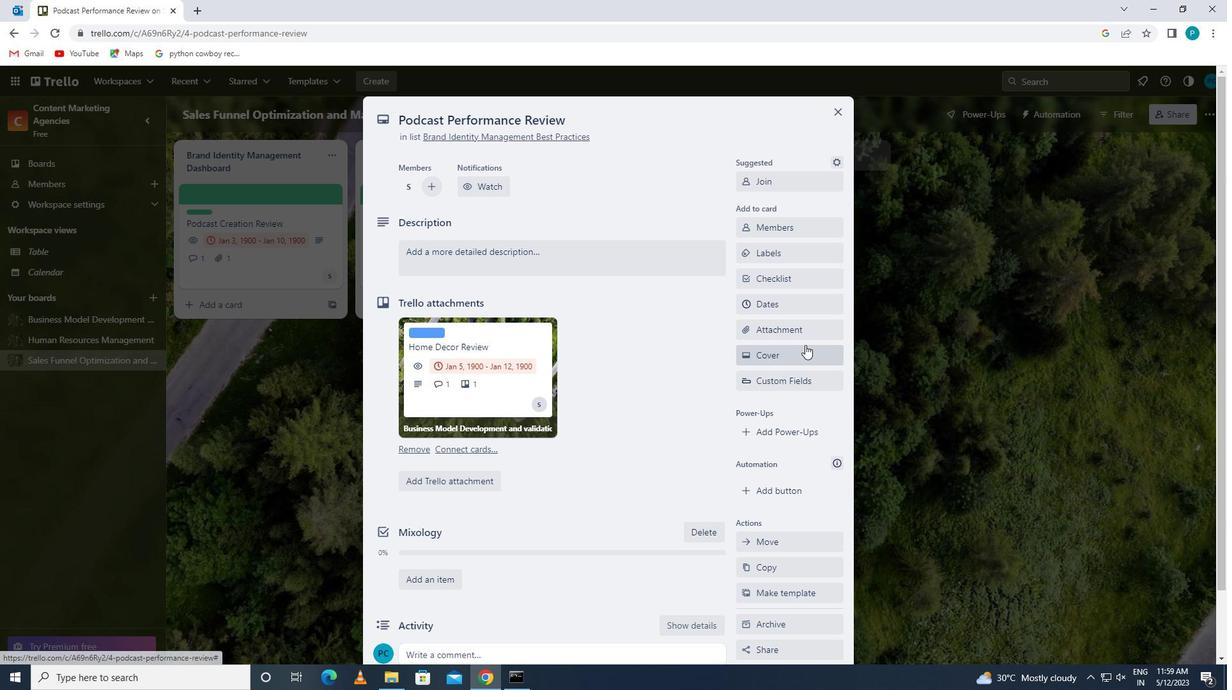 
Action: Mouse pressed left at (806, 355)
Screenshot: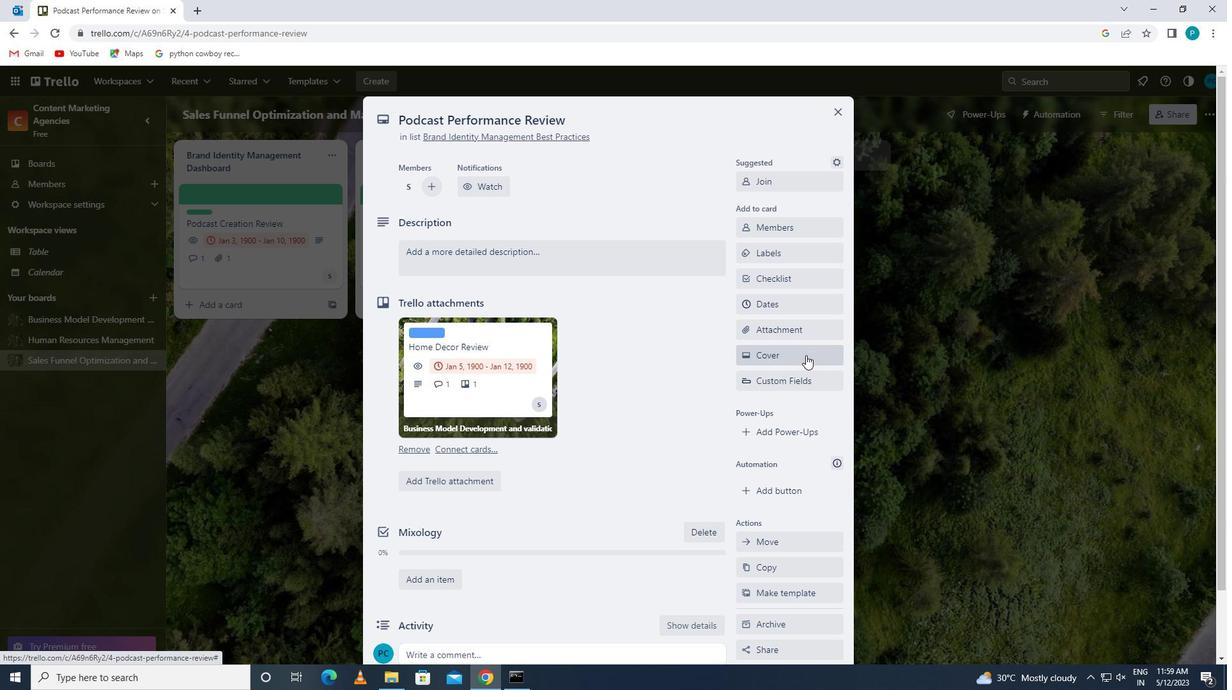 
Action: Mouse moved to (766, 413)
Screenshot: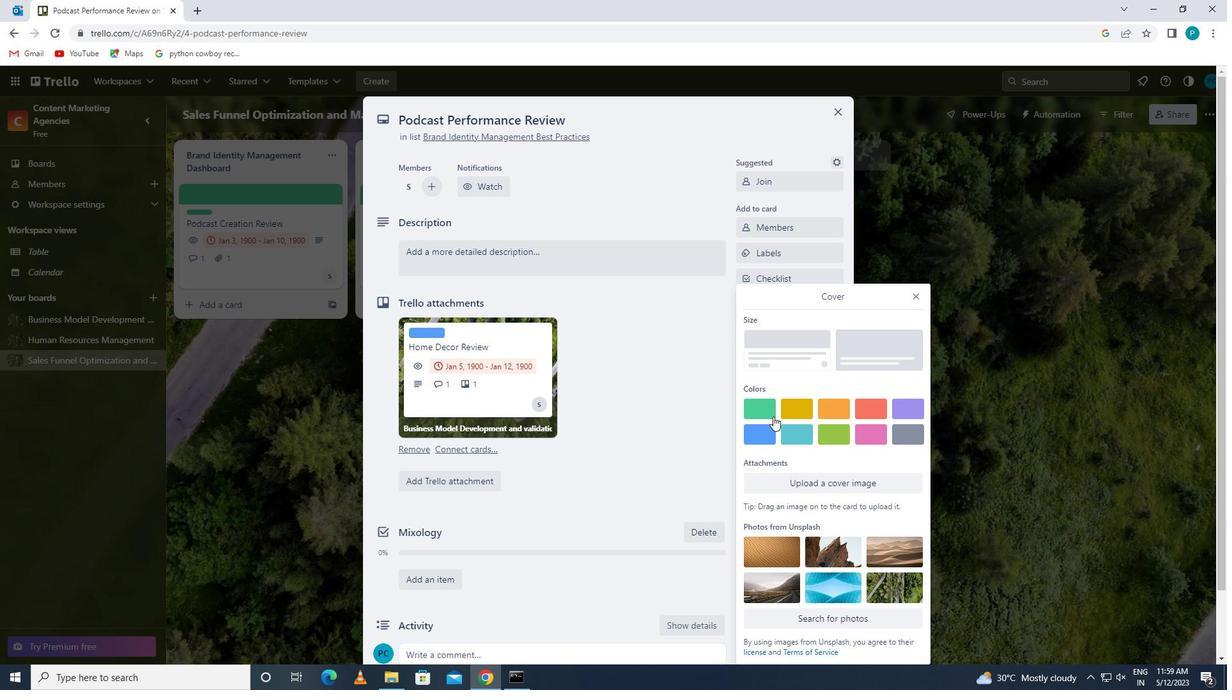 
Action: Mouse pressed left at (766, 413)
Screenshot: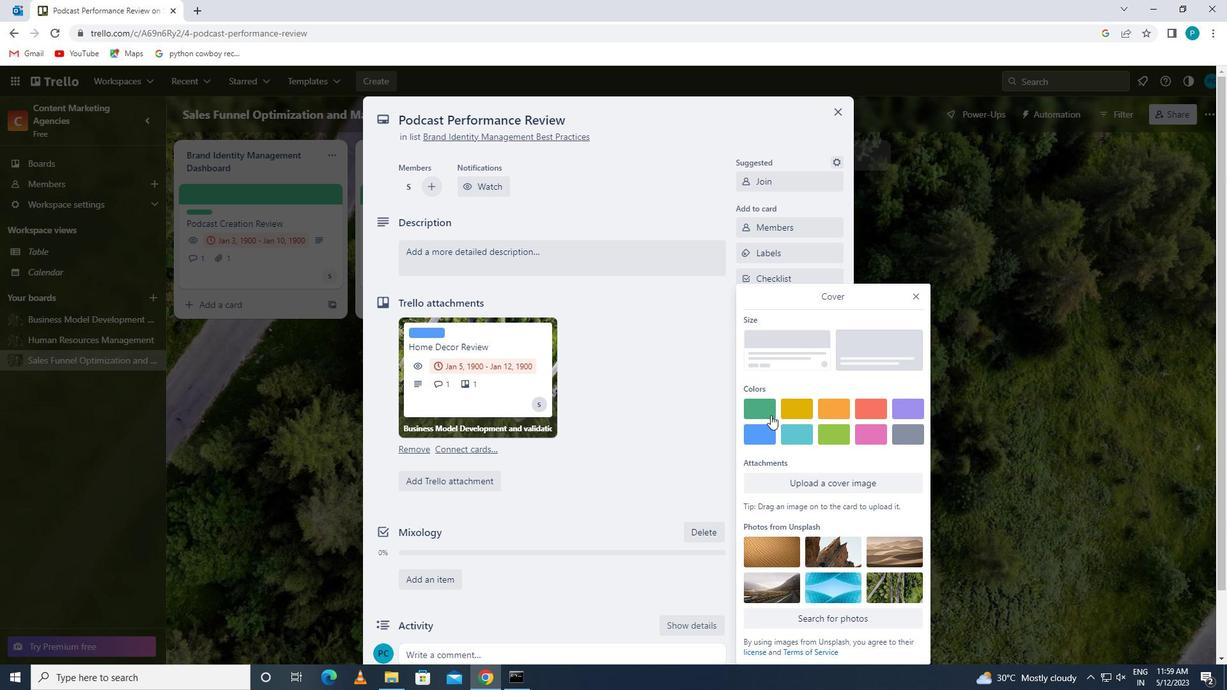 
Action: Mouse moved to (917, 276)
Screenshot: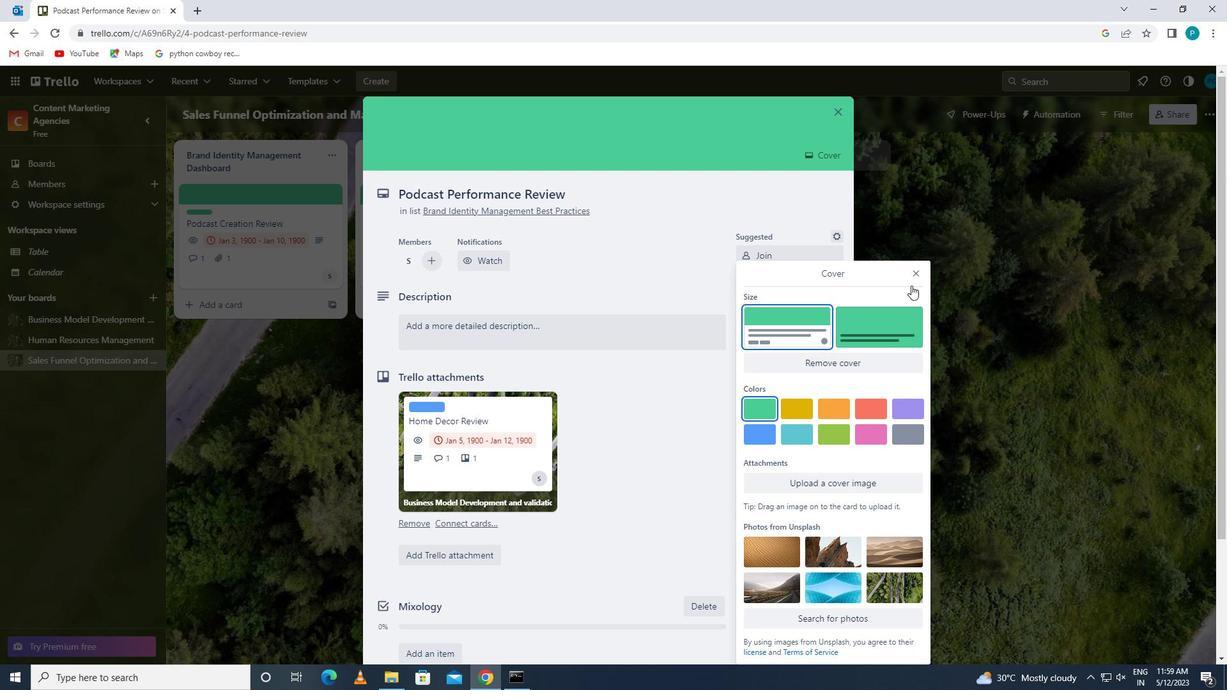 
Action: Mouse pressed left at (917, 276)
Screenshot: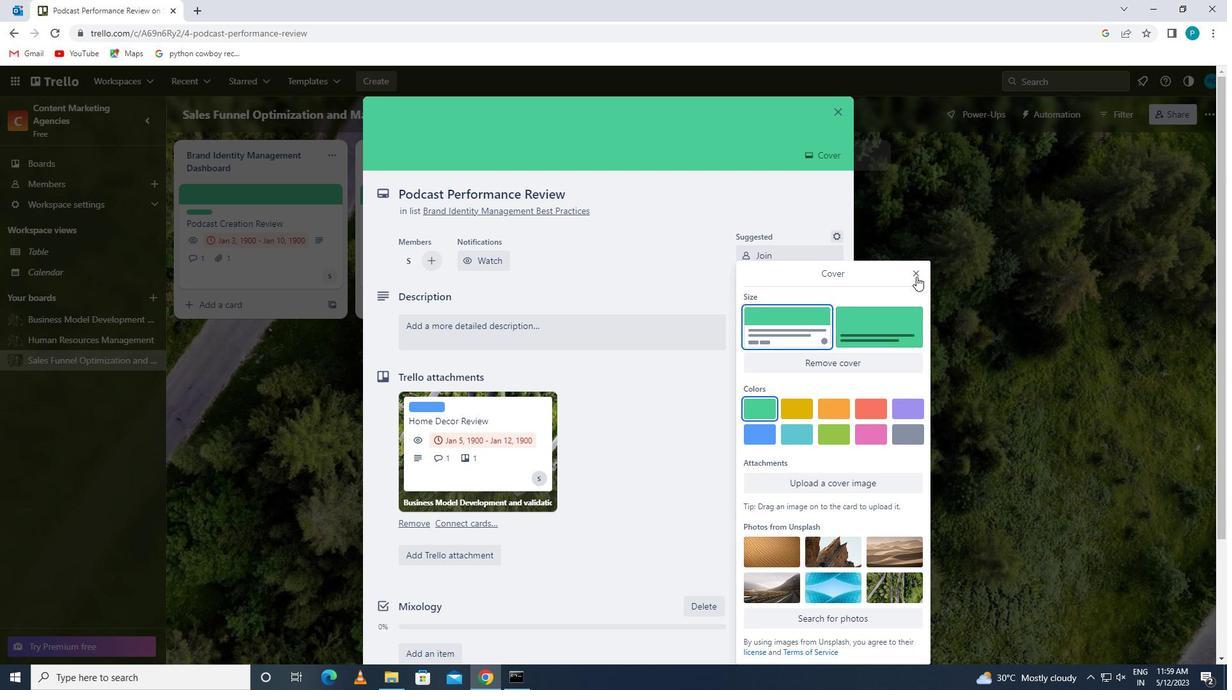 
Action: Mouse moved to (662, 340)
Screenshot: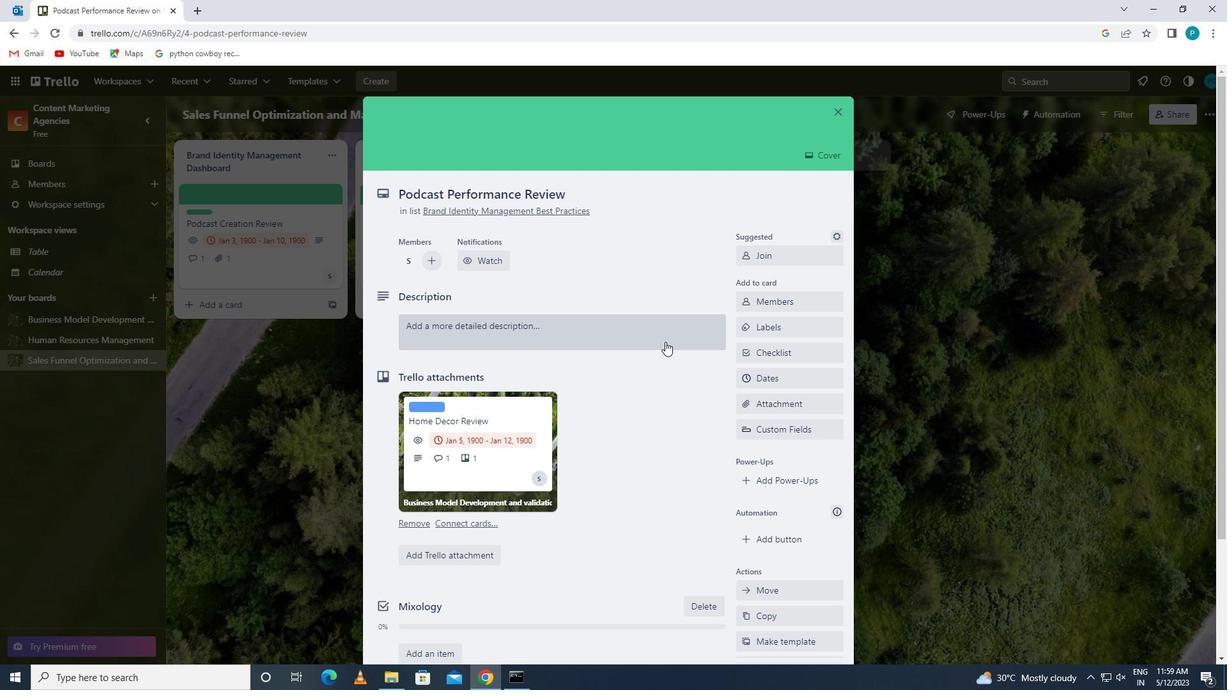 
Action: Mouse pressed left at (662, 340)
Screenshot: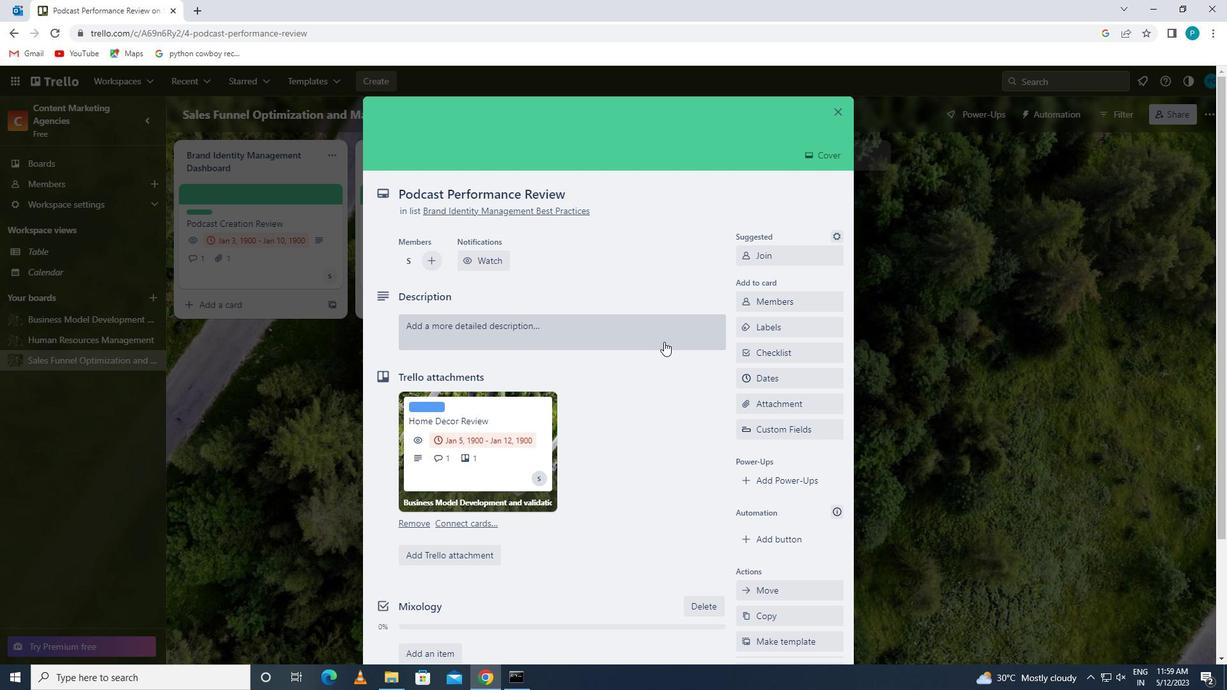 
Action: Key pressed <Key.caps_lock>d<Key.backspace><Key.caps_lock>d<Key.caps_lock>evelop<Key.space>and<Key.space>launch<Key.space>new<Key.space>customer<Key.space>segmentation<Key.space>strategy<Key.space>for<Key.space>international<Key.space>markets
Screenshot: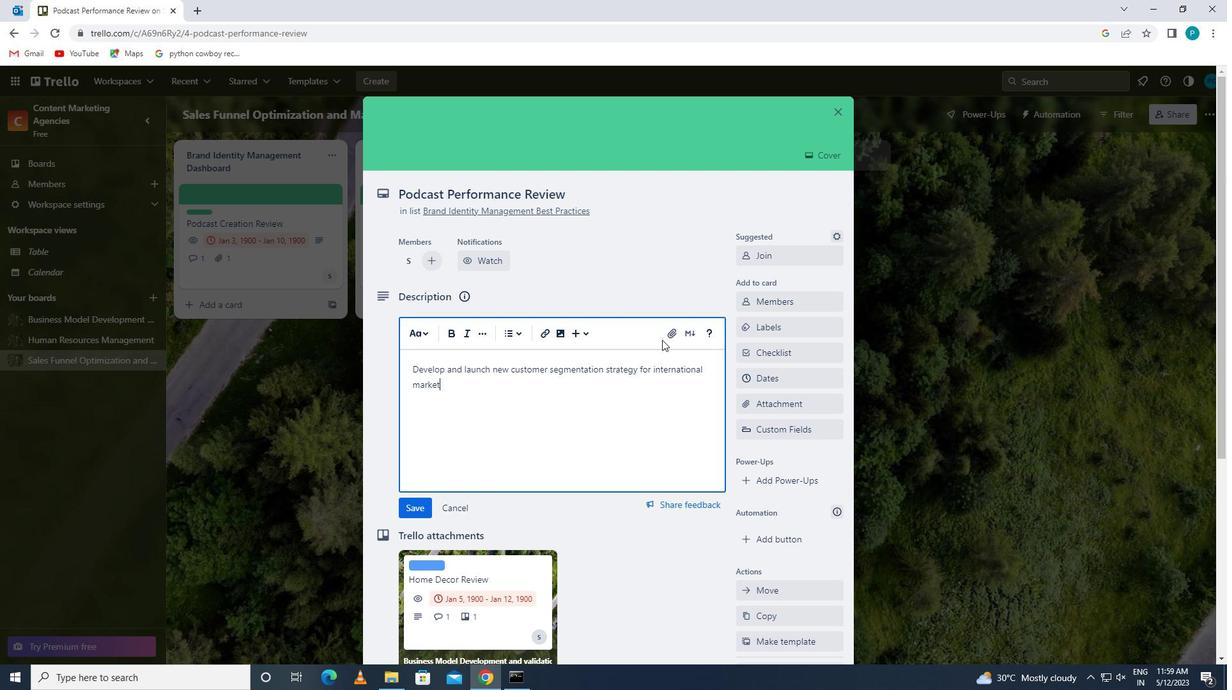 
Action: Mouse moved to (409, 513)
Screenshot: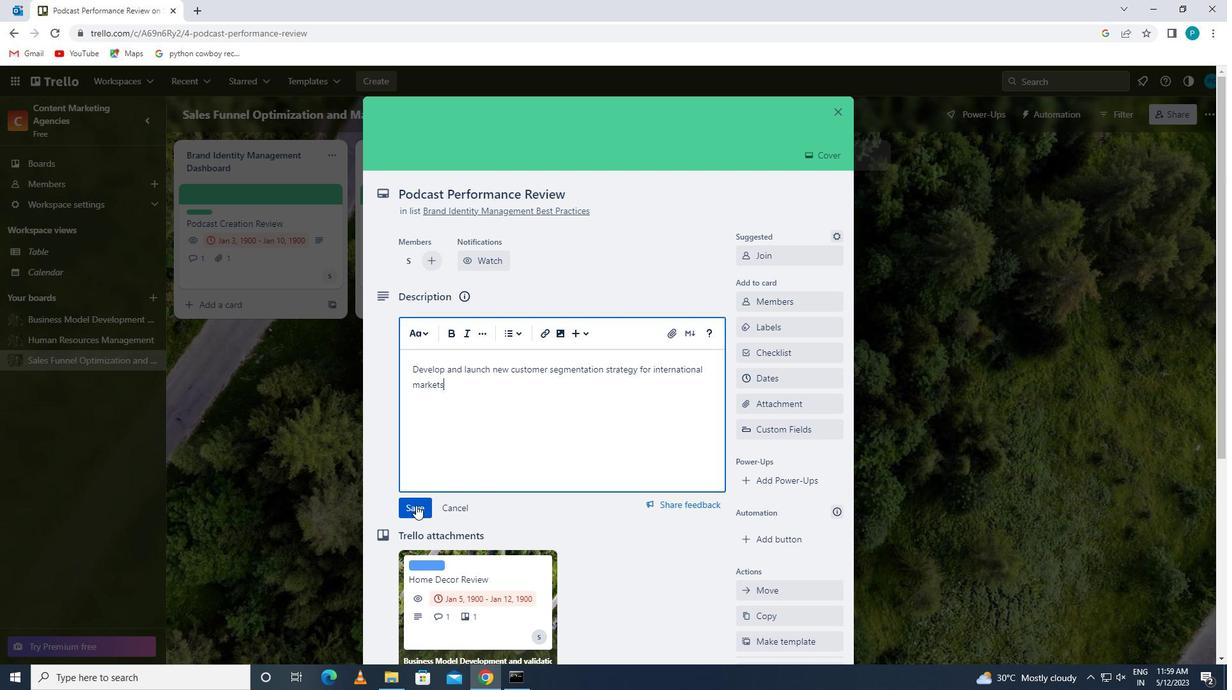 
Action: Mouse pressed left at (409, 513)
Screenshot: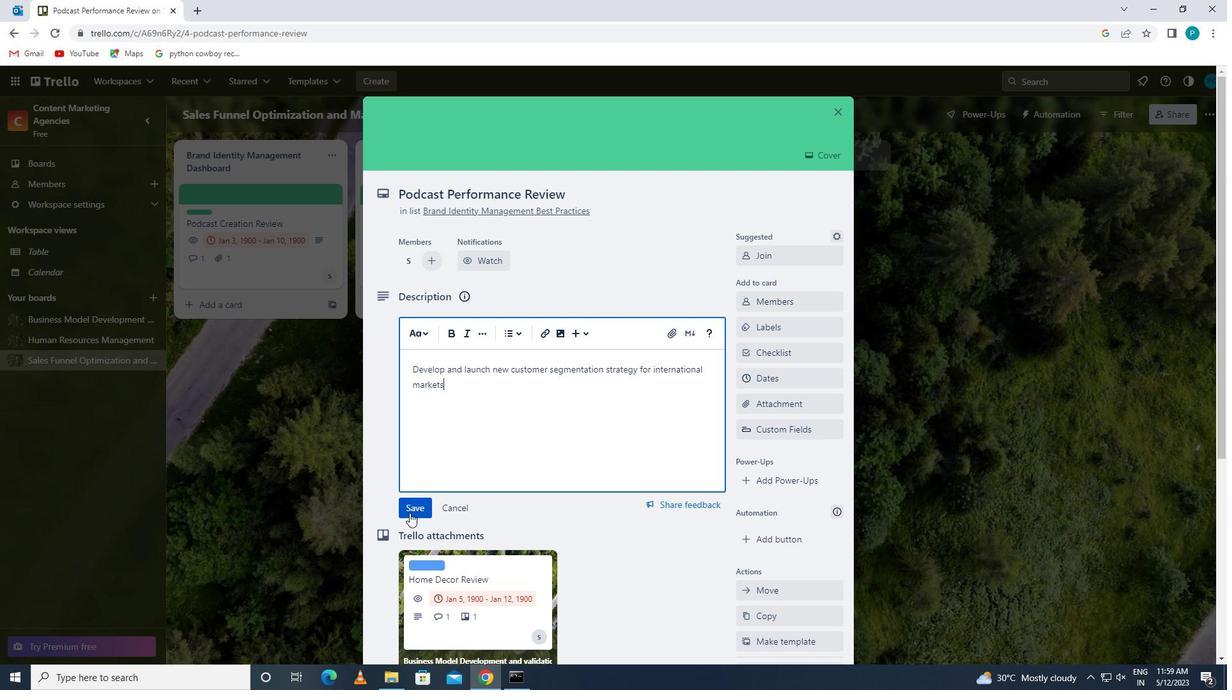 
Action: Mouse moved to (448, 511)
Screenshot: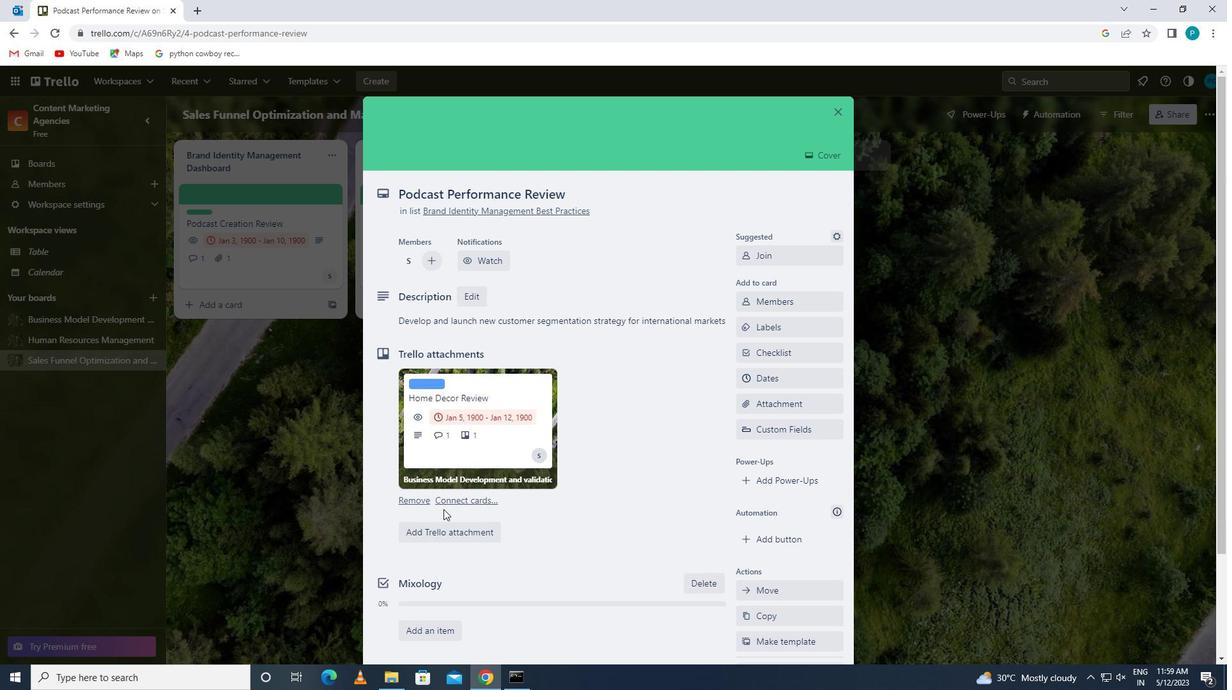 
Action: Mouse scrolled (448, 510) with delta (0, 0)
Screenshot: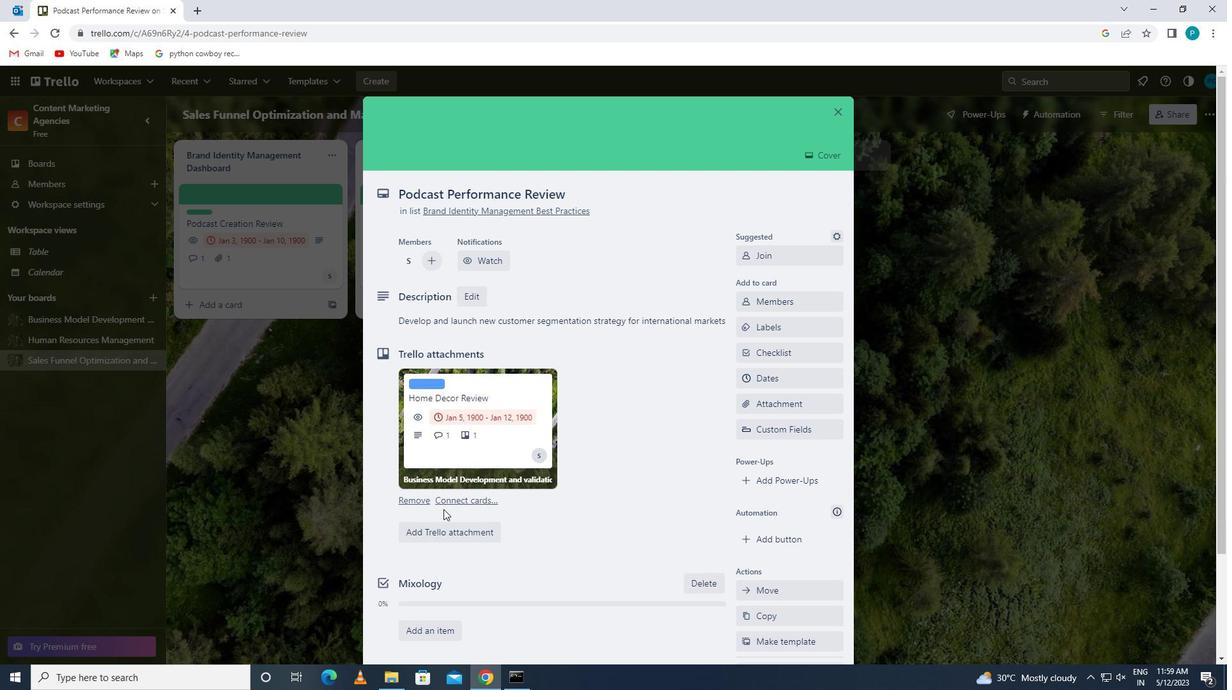 
Action: Mouse scrolled (448, 510) with delta (0, 0)
Screenshot: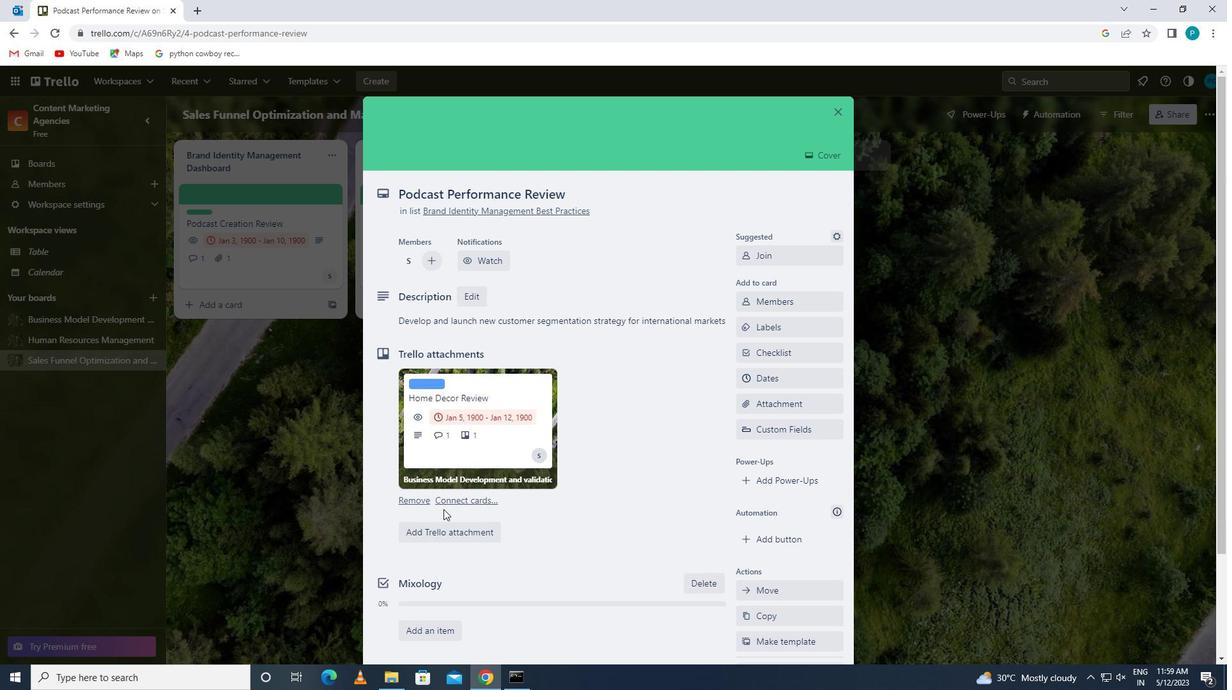 
Action: Mouse scrolled (448, 510) with delta (0, 0)
Screenshot: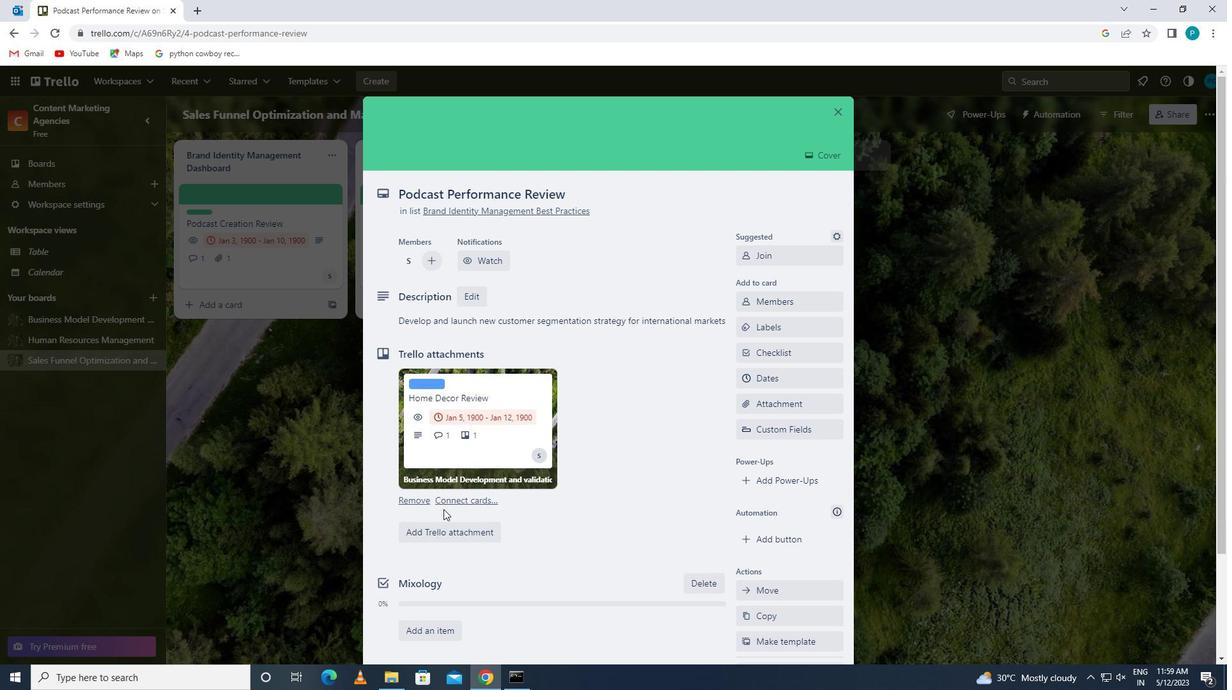 
Action: Mouse scrolled (448, 510) with delta (0, 0)
Screenshot: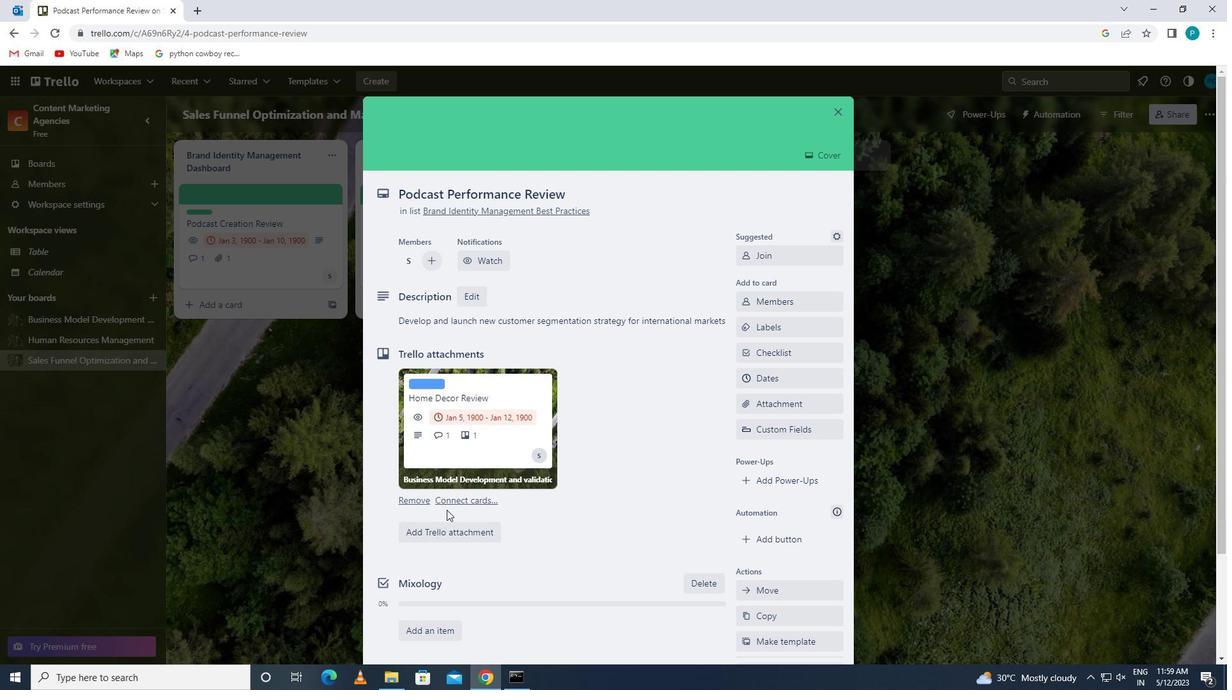 
Action: Mouse moved to (455, 575)
Screenshot: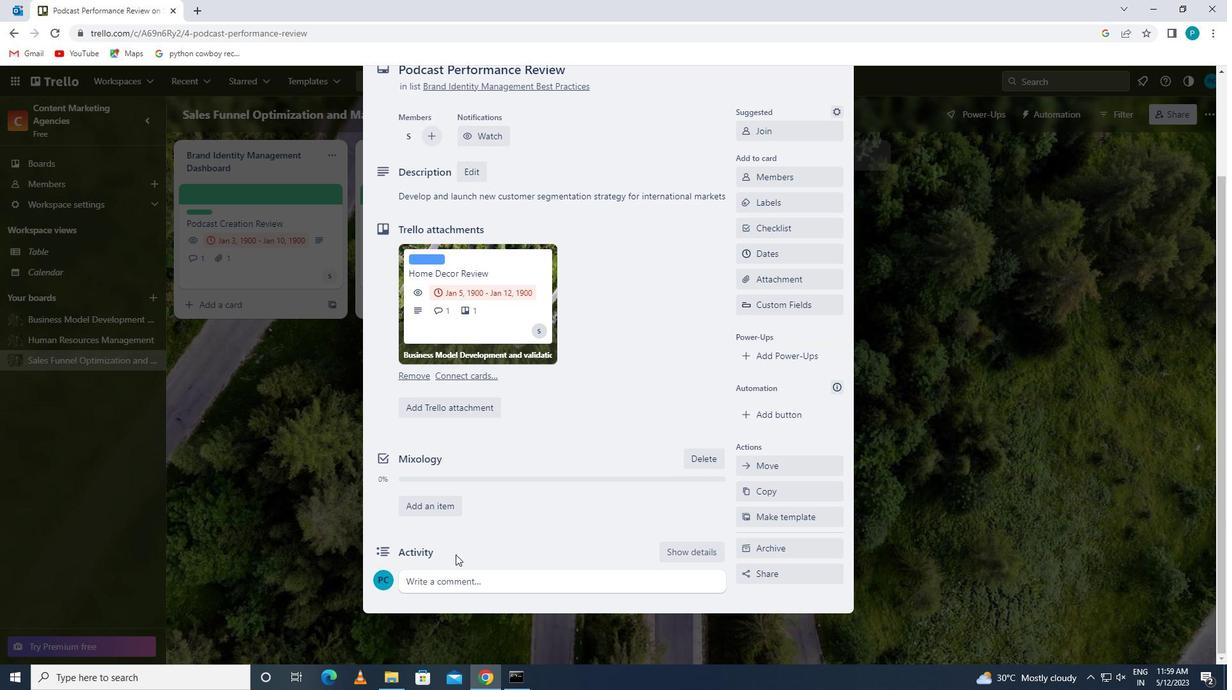 
Action: Mouse pressed left at (455, 575)
Screenshot: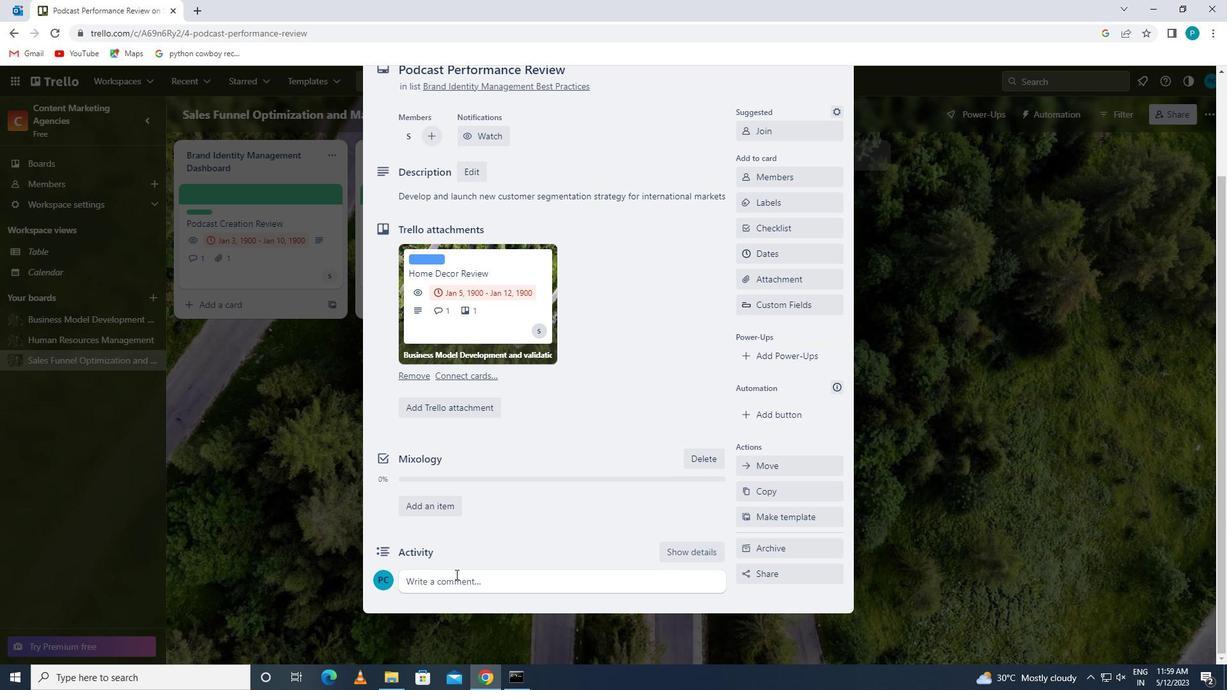 
Action: Key pressed <Key.caps_lock>g<Key.caps_lock>iven<Key.space>the<Key.space>potential<Key.space>impact<Key.space>of<Key.space>this<Key.space>task<Key.space>on<Key.space>our<Key.space>company<Key.space>culture<Key.space>of<Key.space>innovation<Key.space>,<Key.space>let<Key.space>i<Key.backspace>us<Key.space>ensure<Key.space>that<Key.space>we<Key.space>approach<Key.space>it<Key.space>with<Key.space>a<Key.space>sense<Key.space>of<Key.space>curiositty<Key.space>and<Key.space>willu<Key.backspace>ingness<Key.space>to<Key.space>explore<Key.space>new<Key.space>ideas
Screenshot: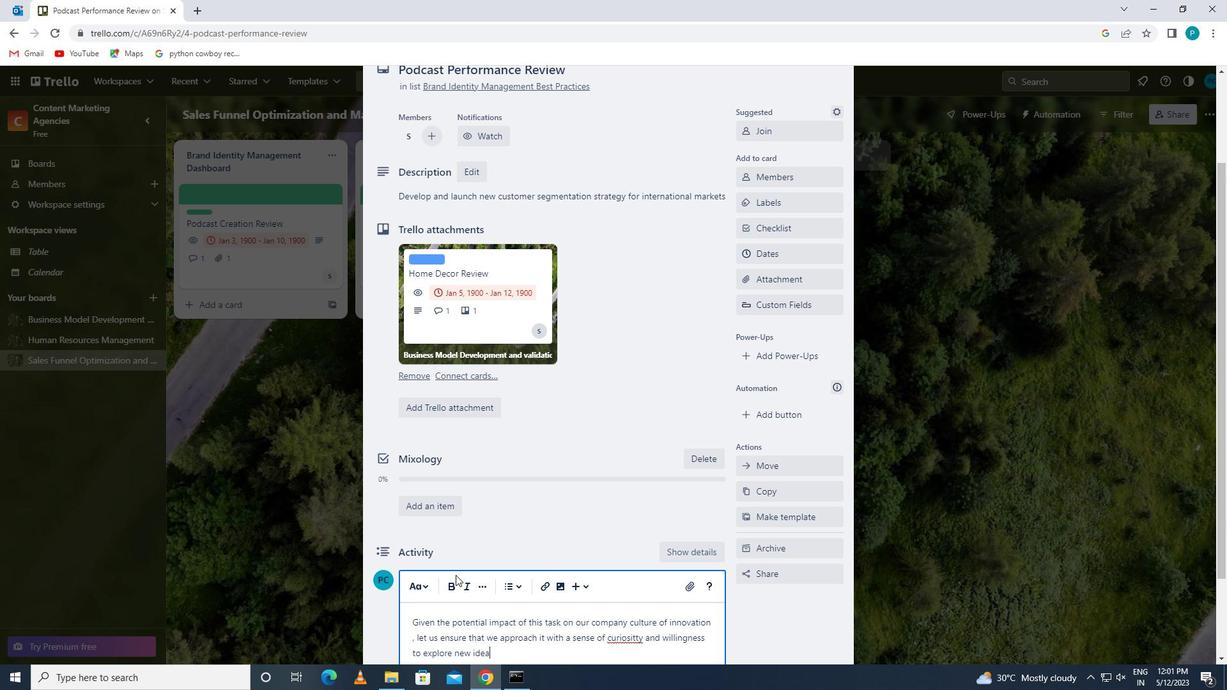 
Action: Mouse scrolled (455, 574) with delta (0, 0)
Screenshot: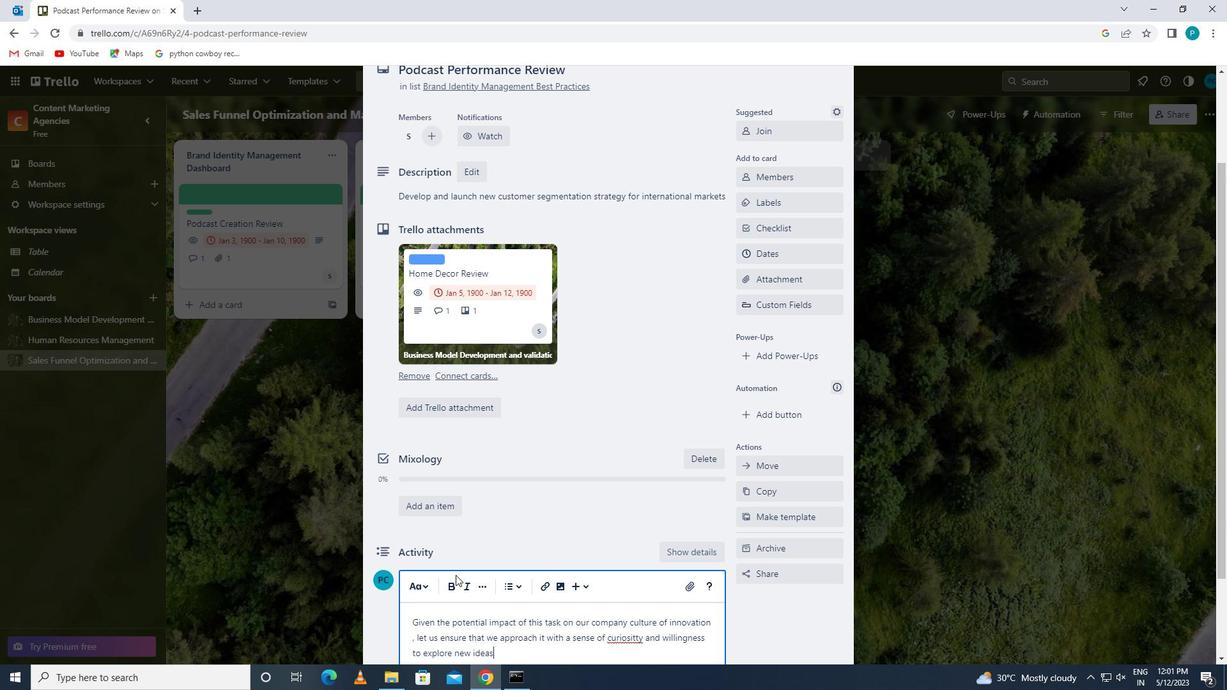 
Action: Mouse moved to (411, 624)
Screenshot: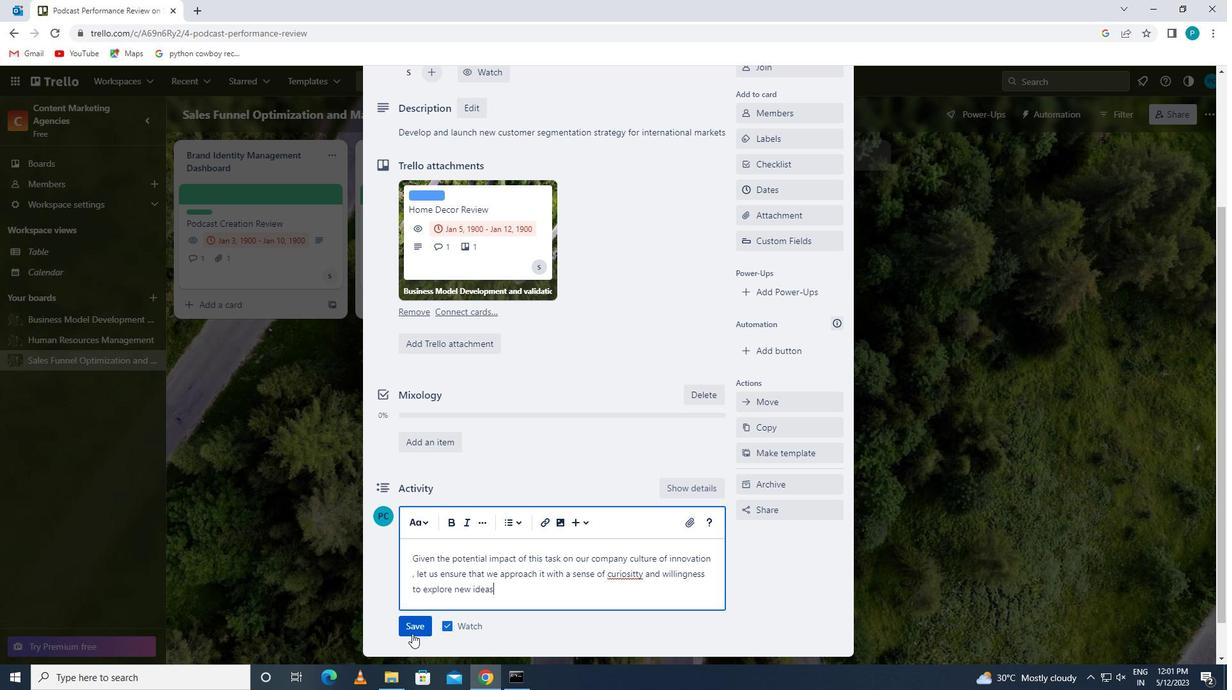 
Action: Mouse pressed left at (411, 624)
Screenshot: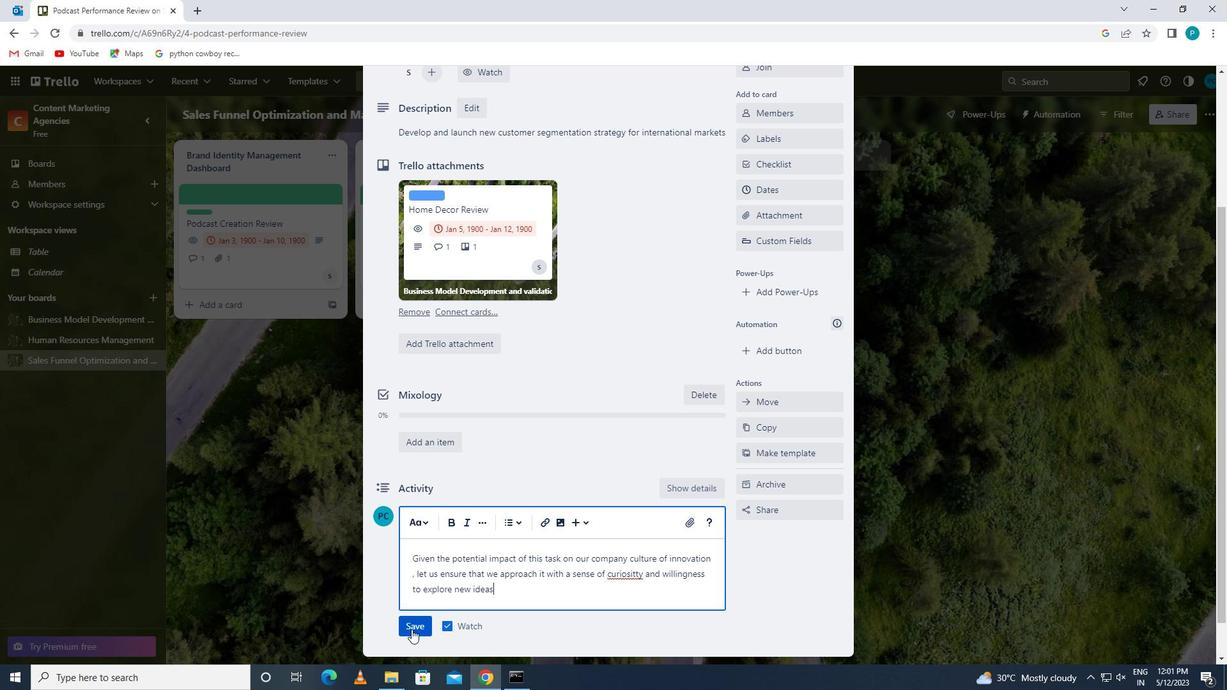 
Action: Mouse moved to (793, 347)
Screenshot: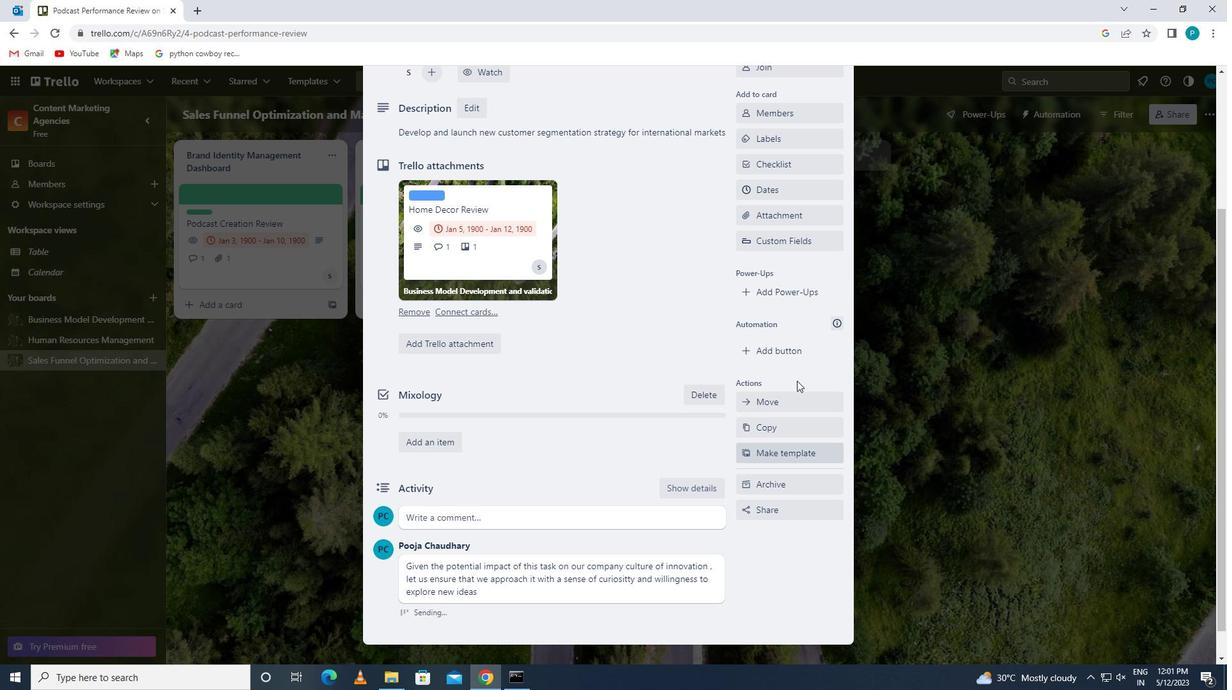 
Action: Mouse scrolled (793, 347) with delta (0, 0)
Screenshot: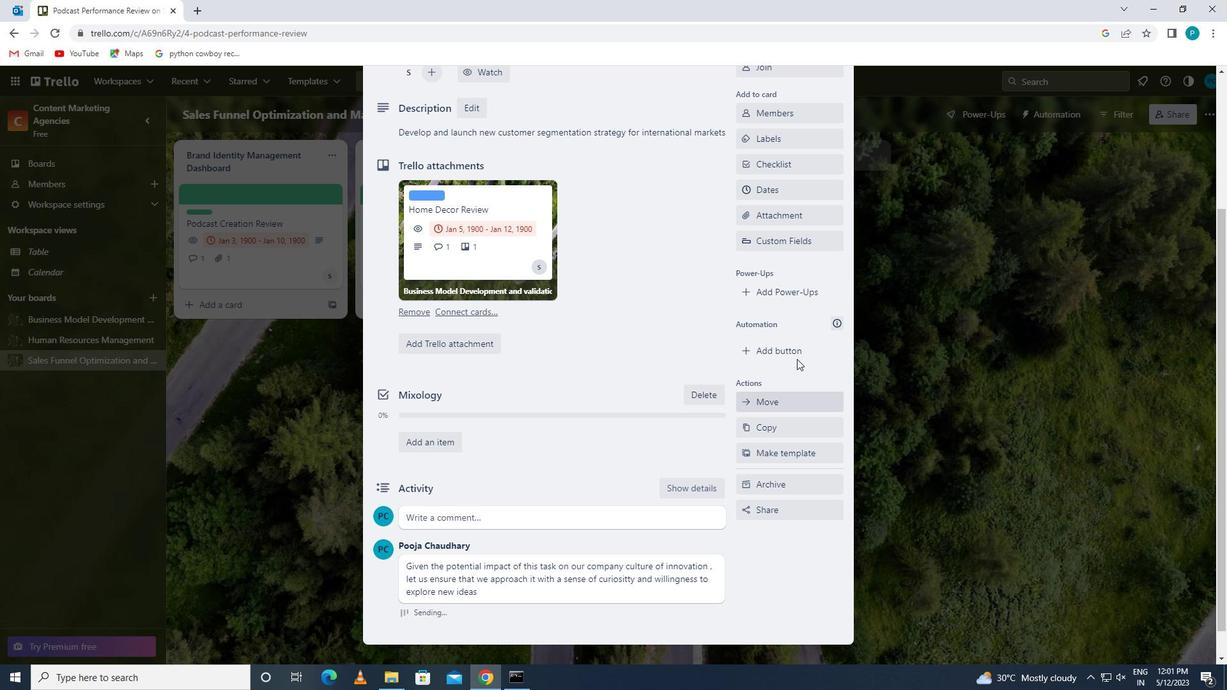 
Action: Mouse scrolled (793, 347) with delta (0, 0)
Screenshot: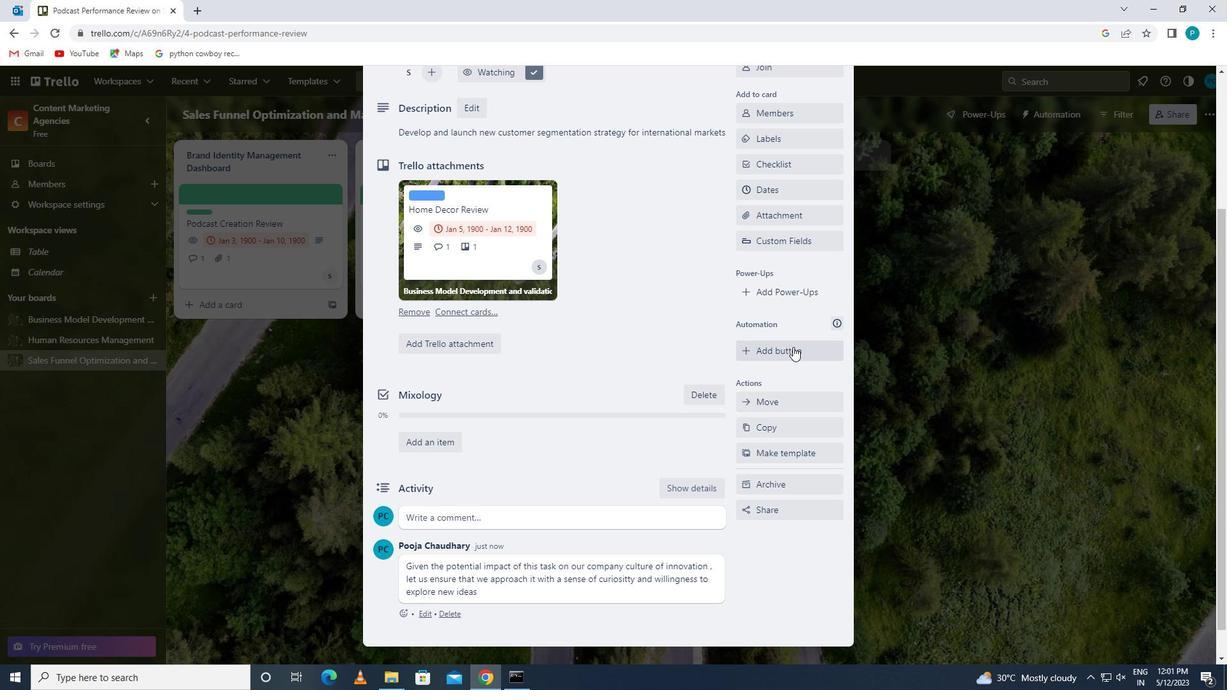 
Action: Mouse moved to (777, 323)
Screenshot: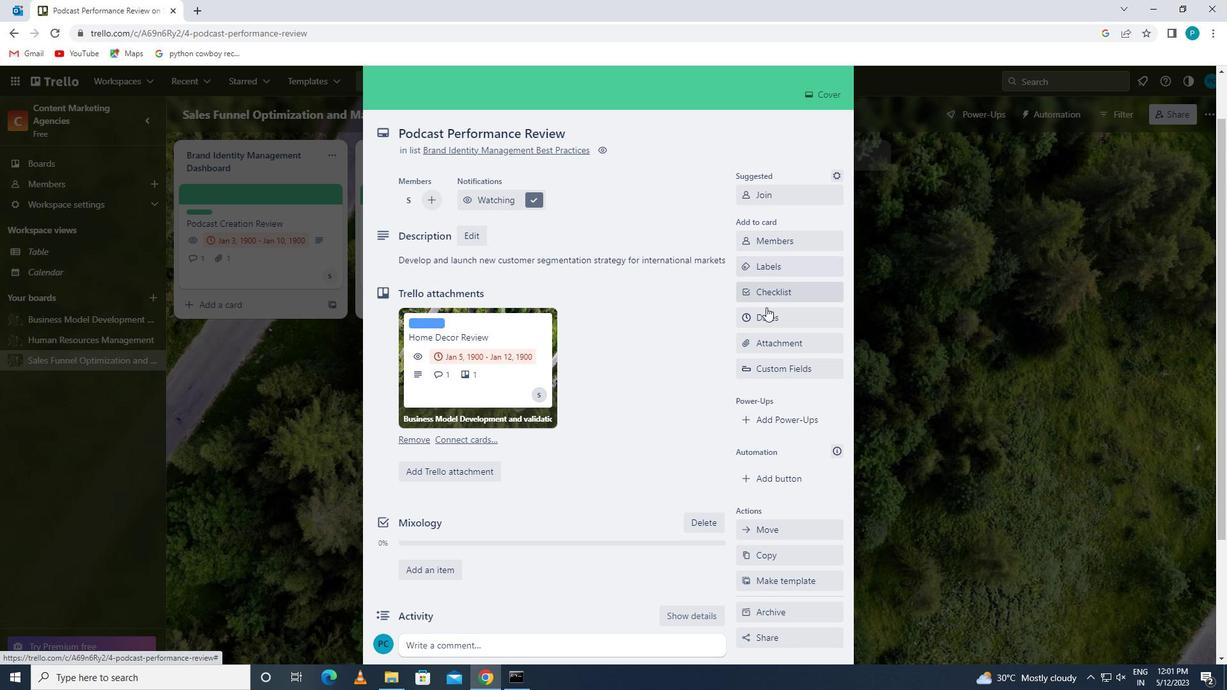 
Action: Mouse pressed left at (777, 323)
Screenshot: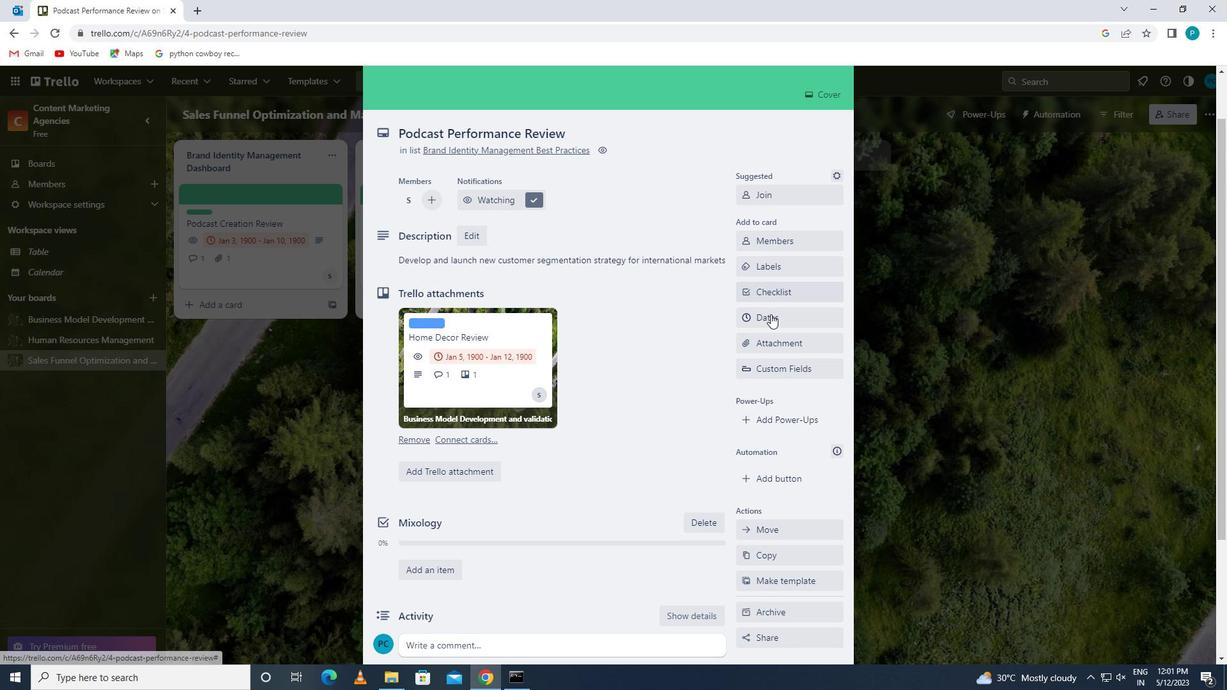 
Action: Mouse moved to (746, 343)
Screenshot: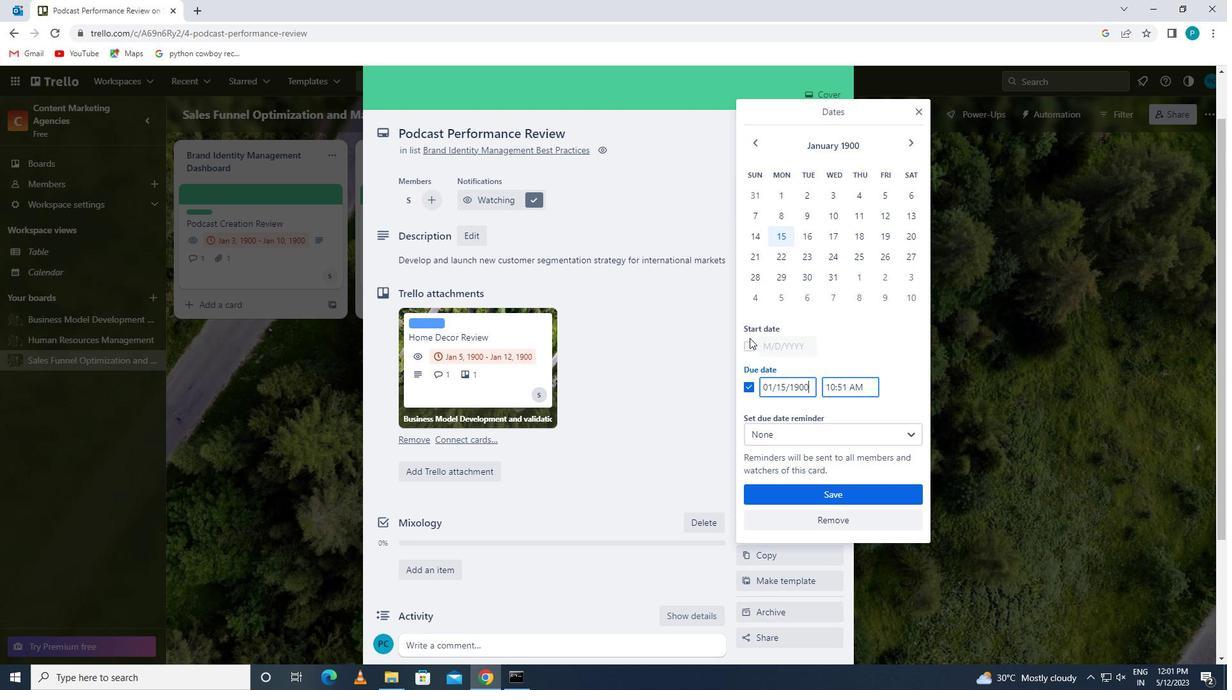 
Action: Mouse pressed left at (746, 343)
Screenshot: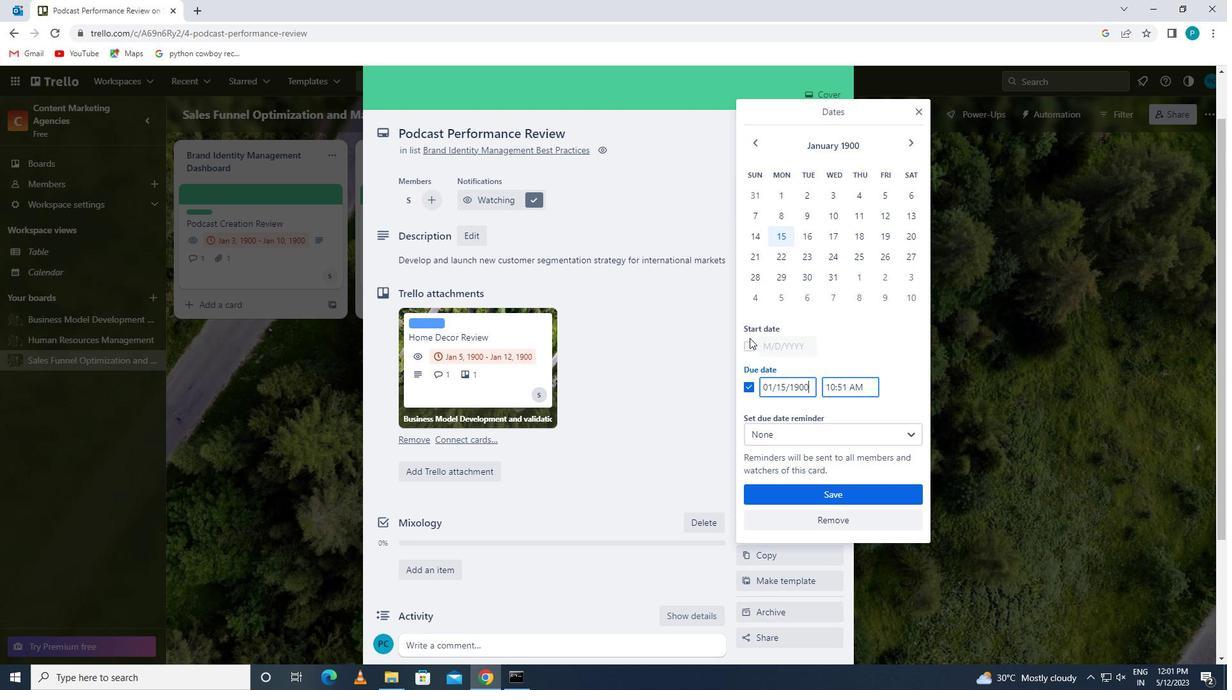 
Action: Mouse moved to (786, 345)
Screenshot: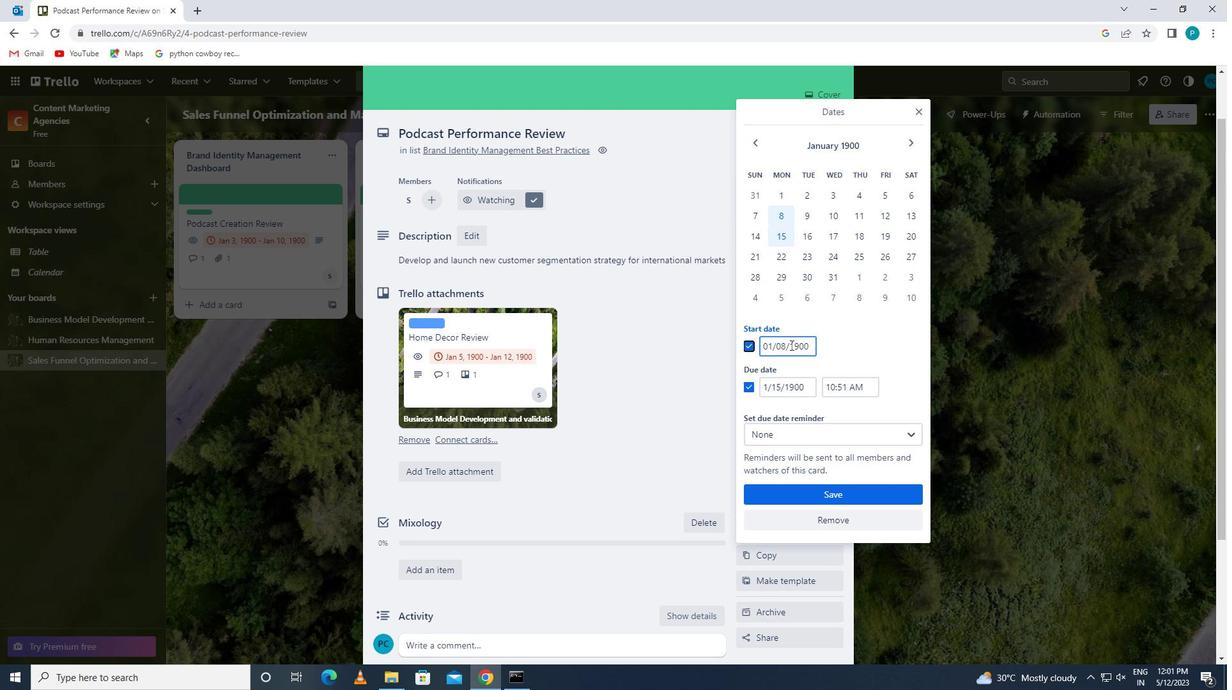
Action: Mouse pressed left at (786, 345)
Screenshot: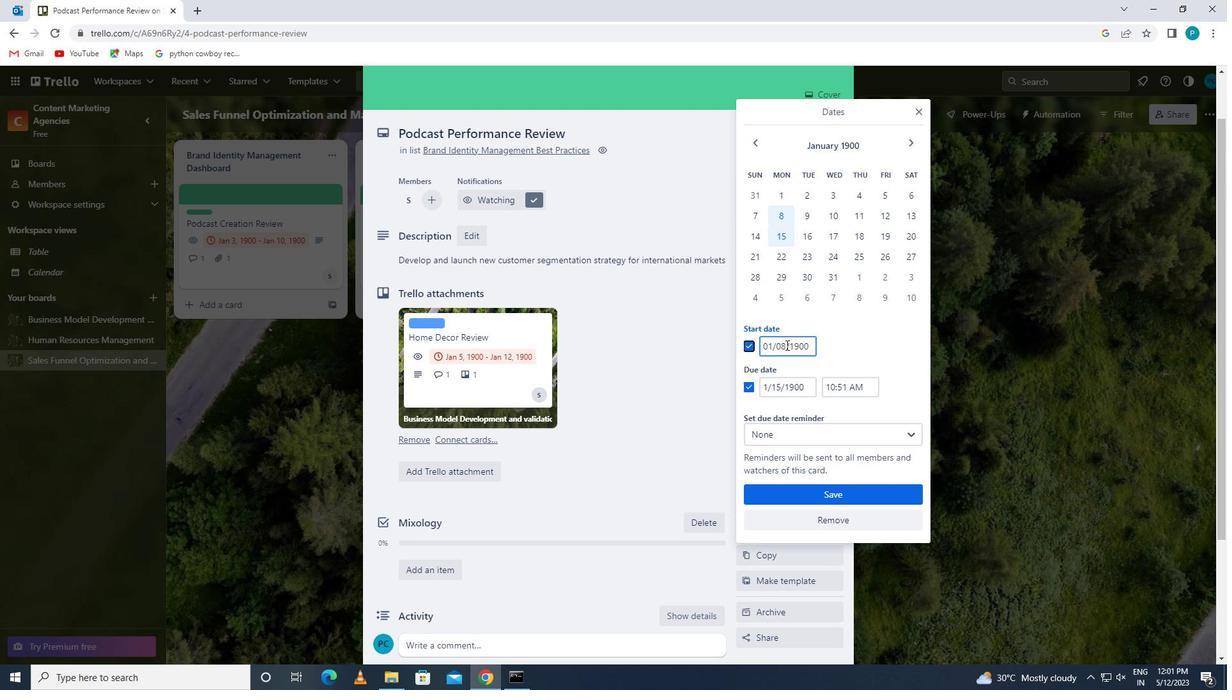 
Action: Mouse moved to (778, 345)
Screenshot: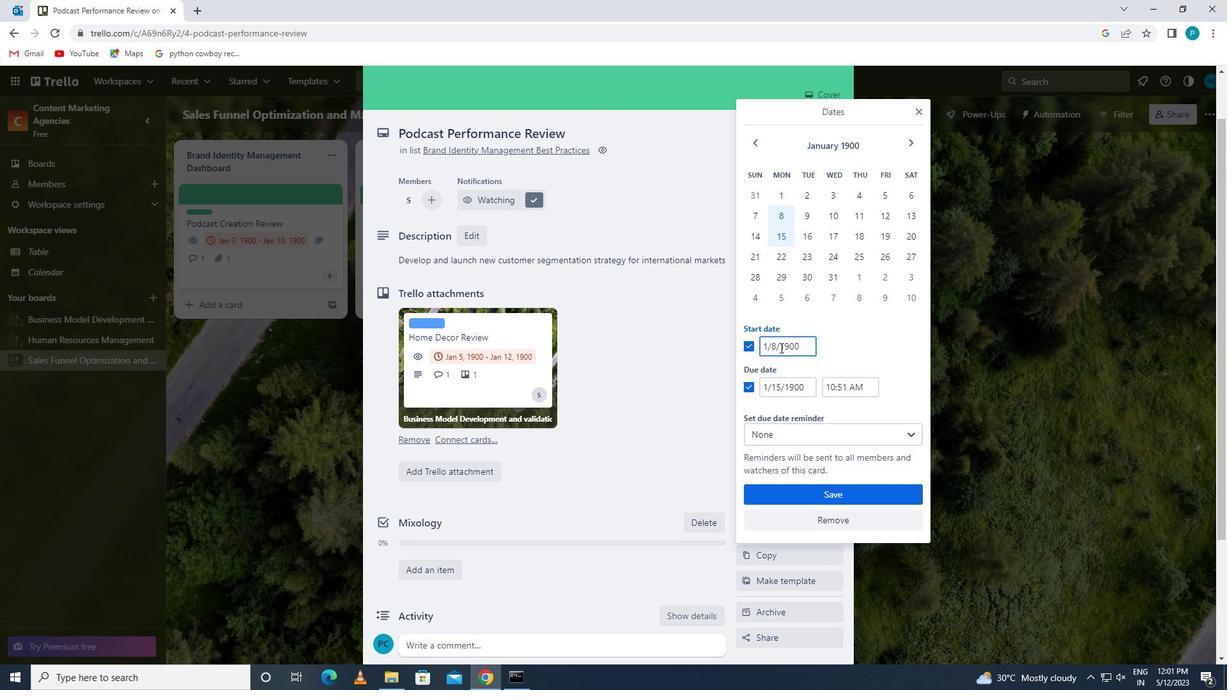 
Action: Mouse pressed left at (778, 345)
Screenshot: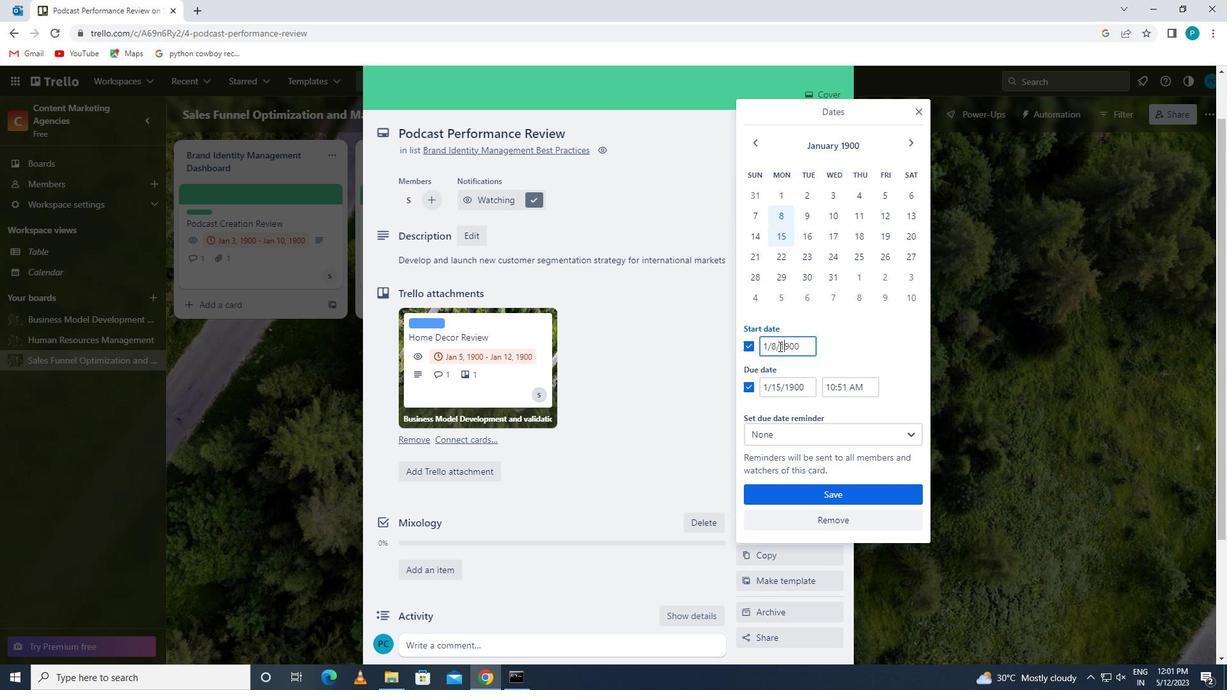 
Action: Mouse moved to (775, 343)
Screenshot: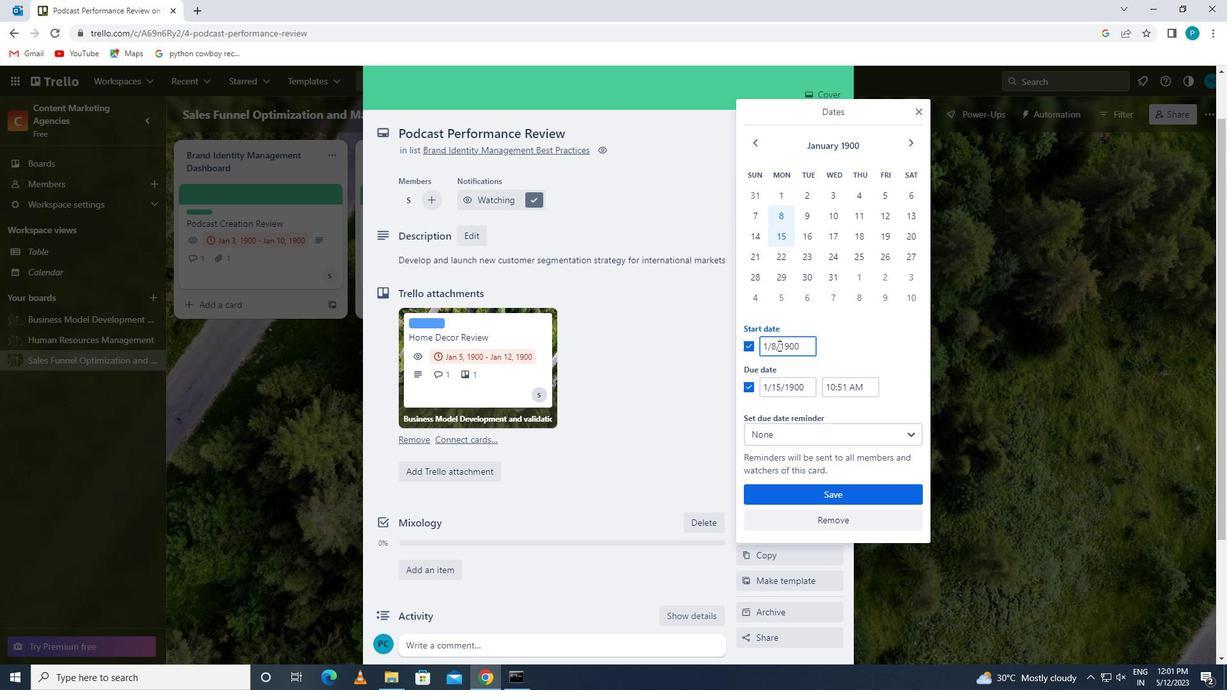 
Action: Mouse pressed left at (775, 343)
Screenshot: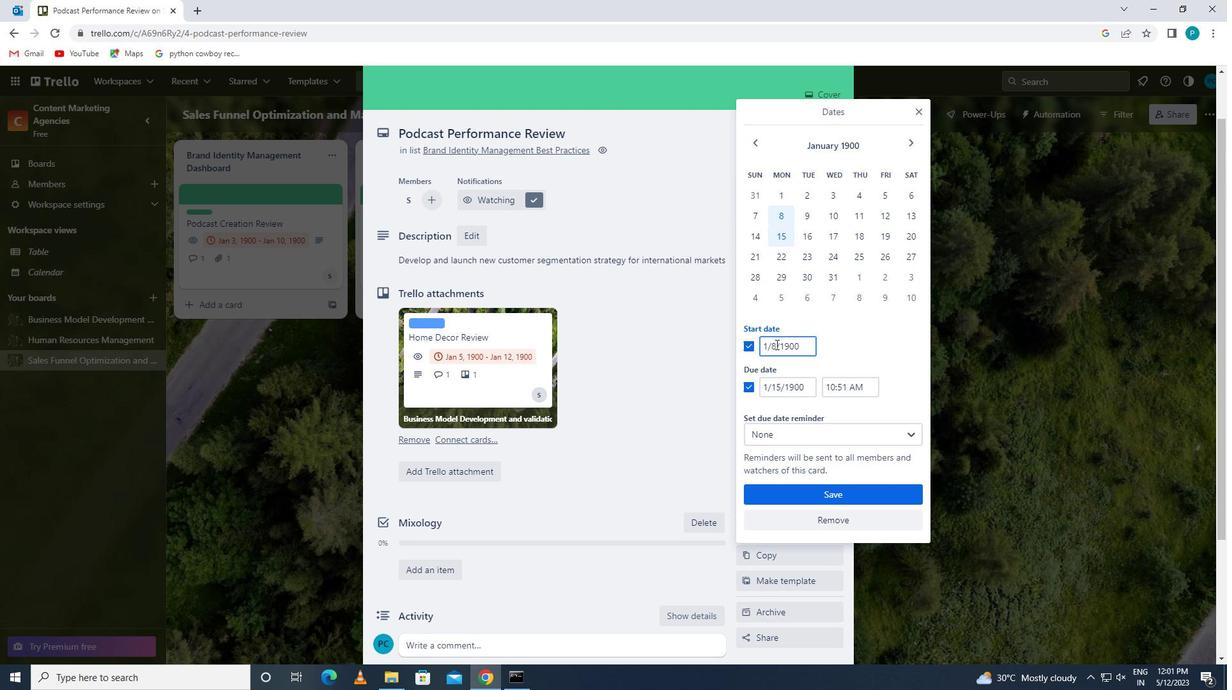 
Action: Mouse moved to (783, 356)
Screenshot: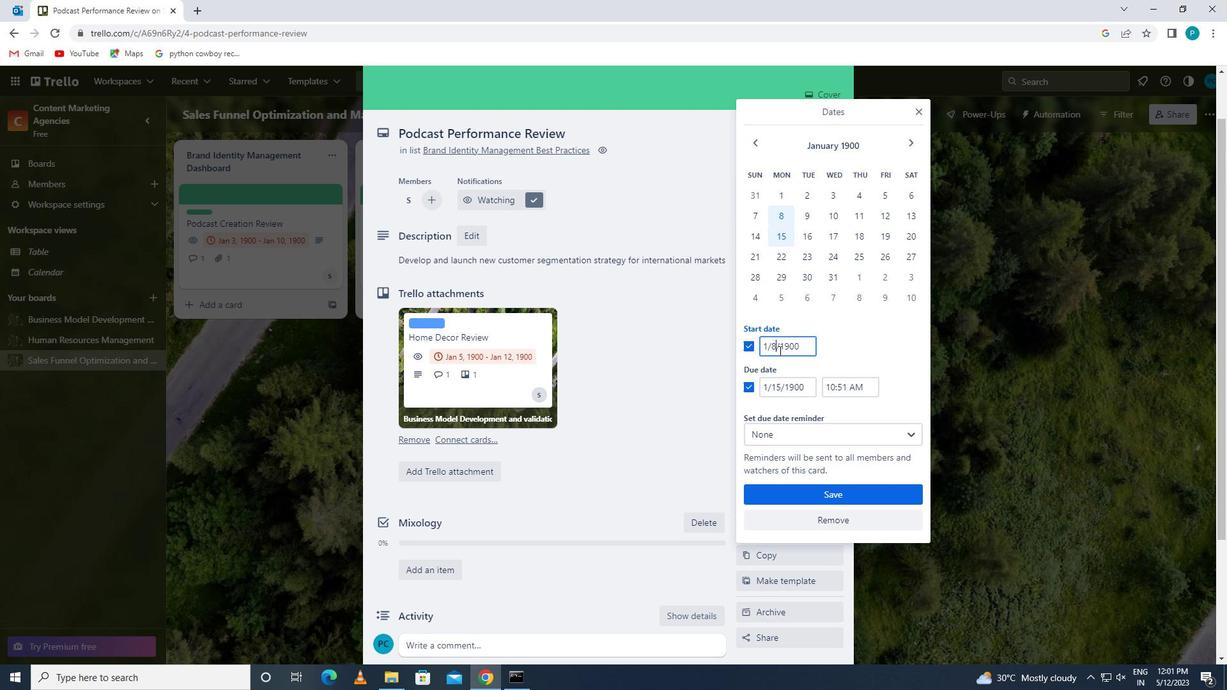
Action: Key pressed <Key.backspace>9
Screenshot: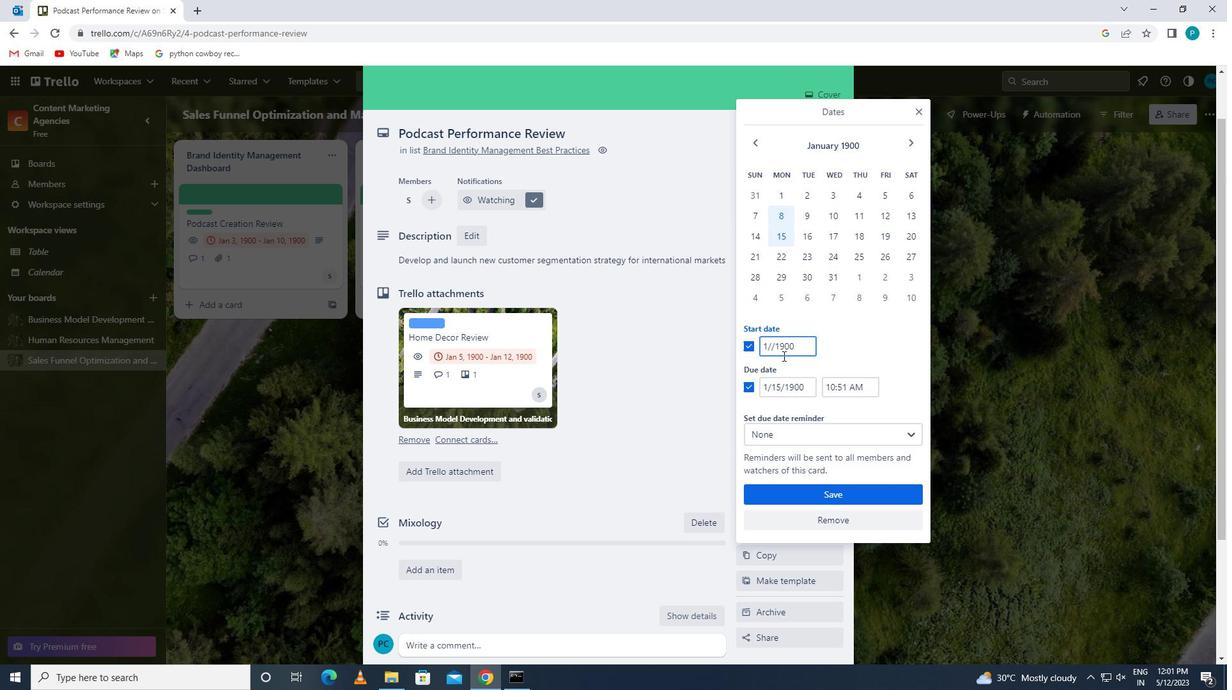 
Action: Mouse moved to (781, 386)
Screenshot: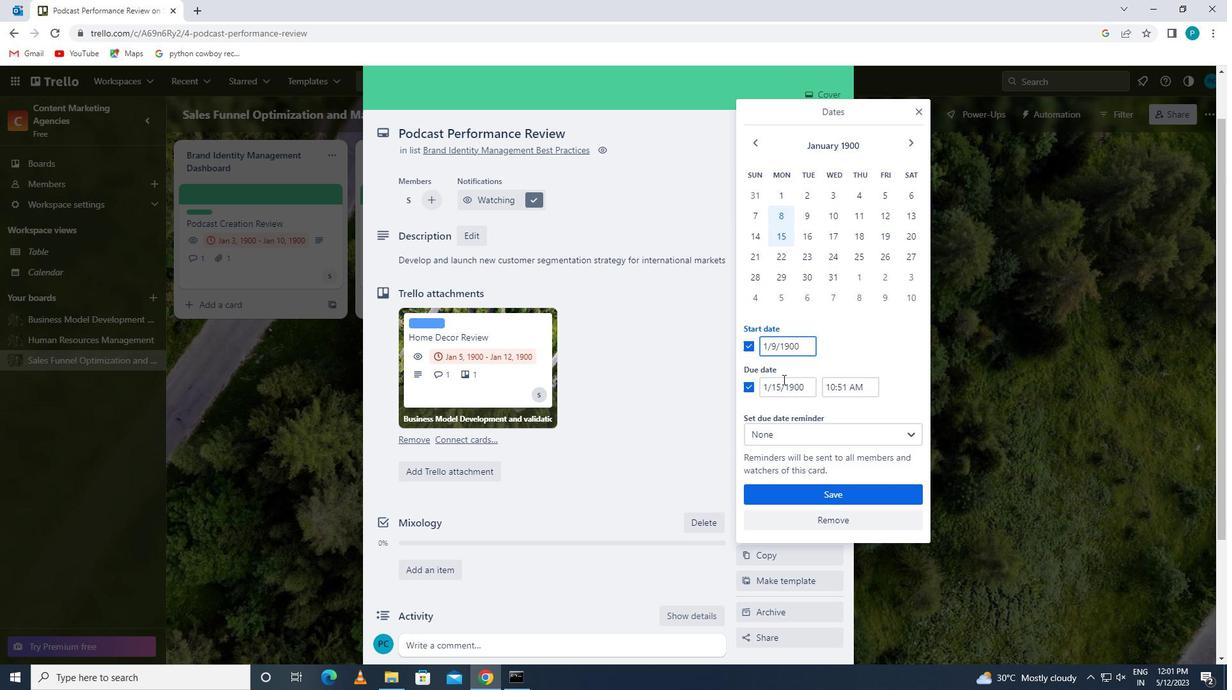 
Action: Mouse pressed left at (781, 386)
Screenshot: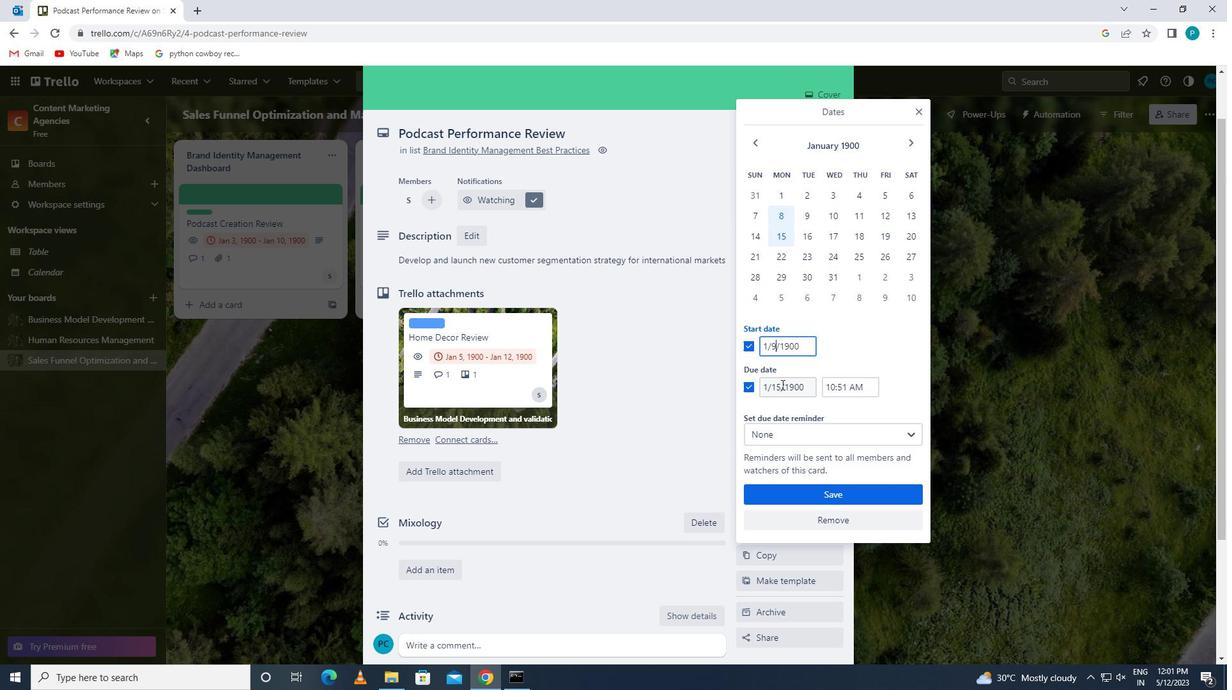 
Action: Key pressed <Key.backspace>6
Screenshot: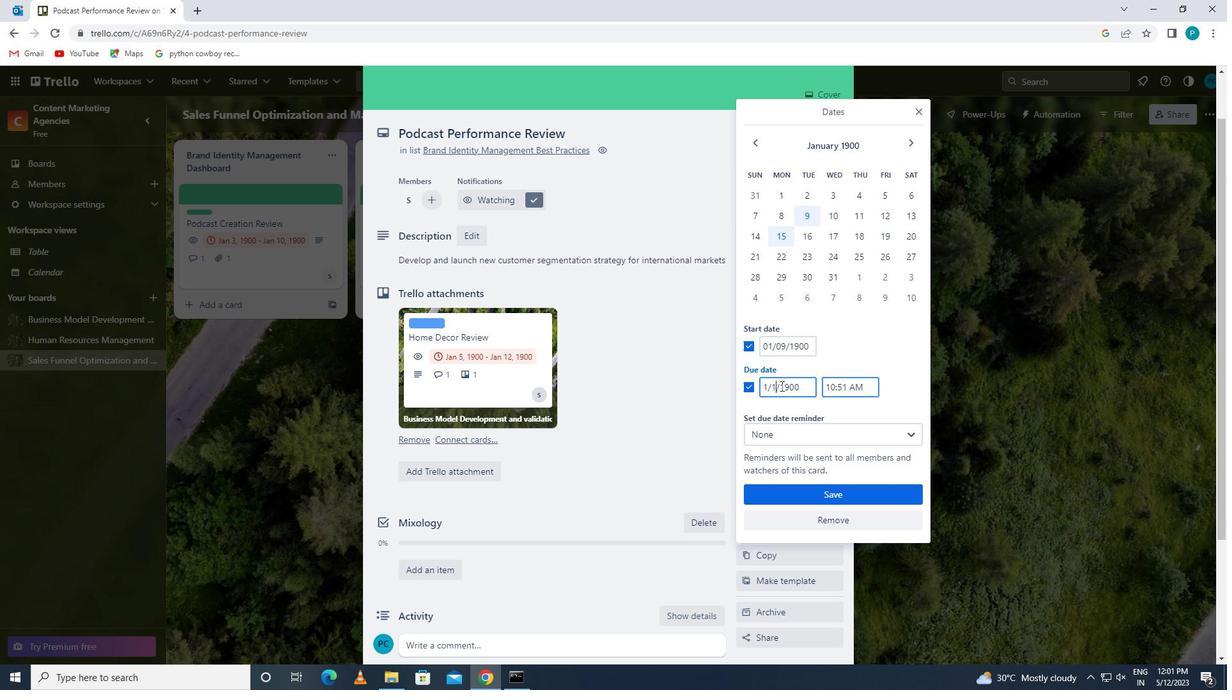
Action: Mouse moved to (778, 485)
Screenshot: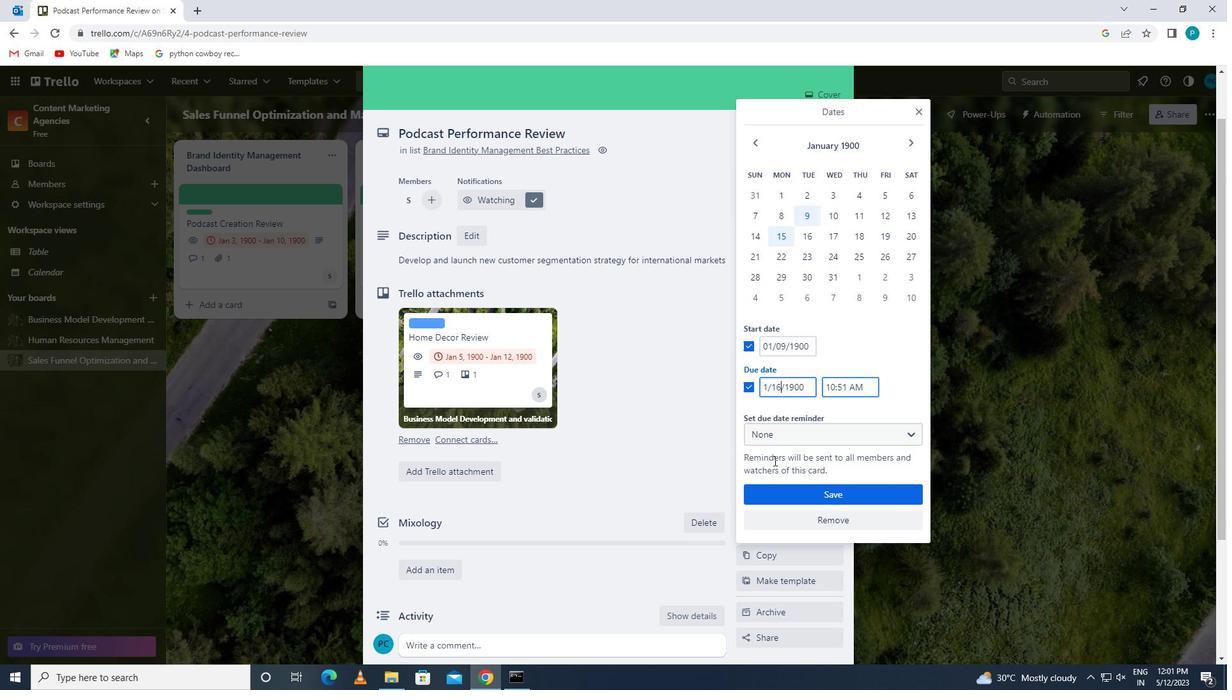 
Action: Mouse pressed left at (778, 485)
Screenshot: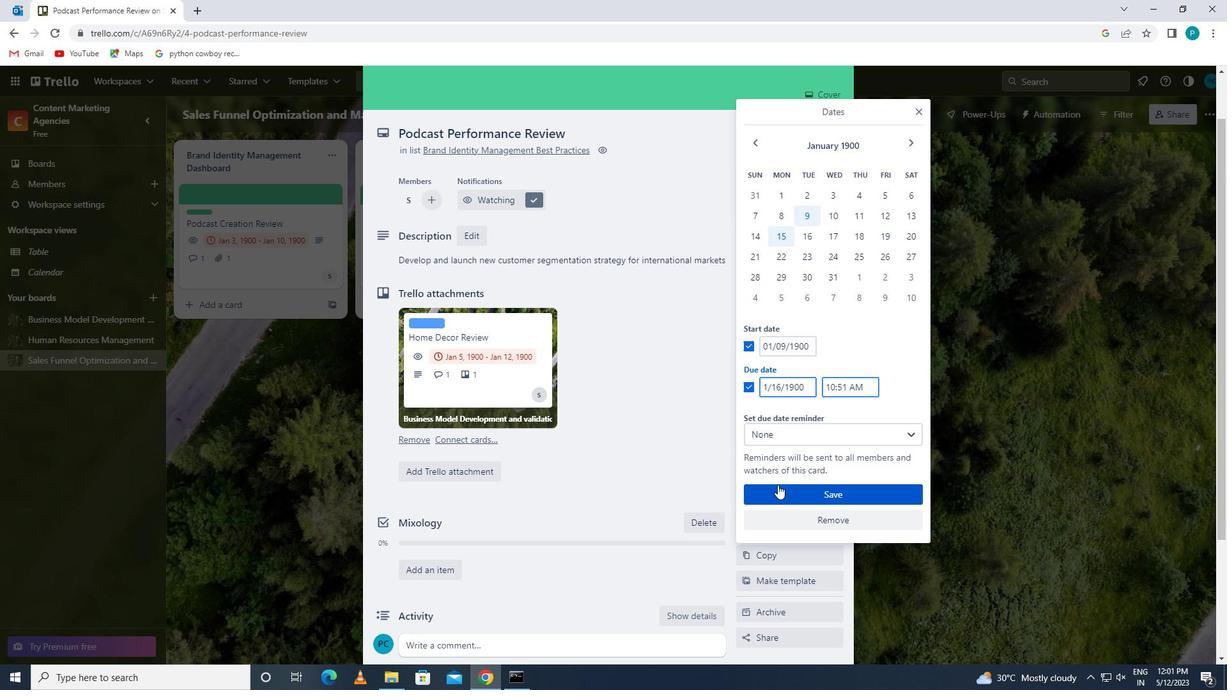 
Action: Mouse scrolled (778, 486) with delta (0, 0)
Screenshot: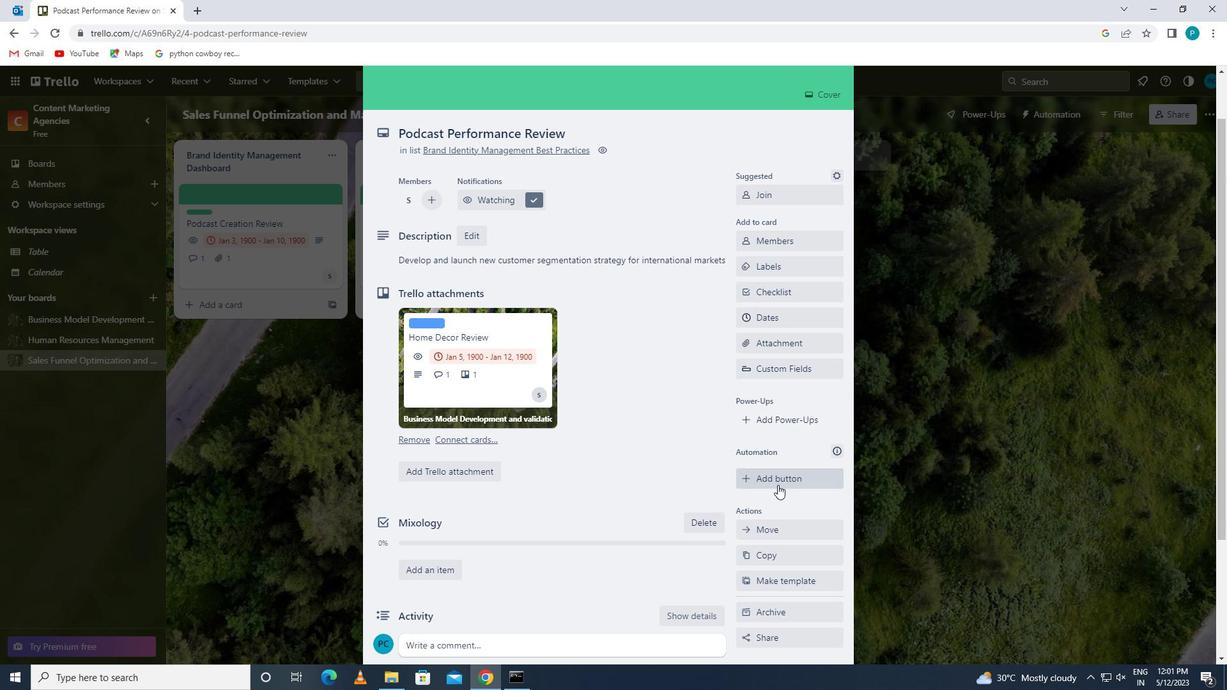
Action: Mouse scrolled (778, 486) with delta (0, 0)
Screenshot: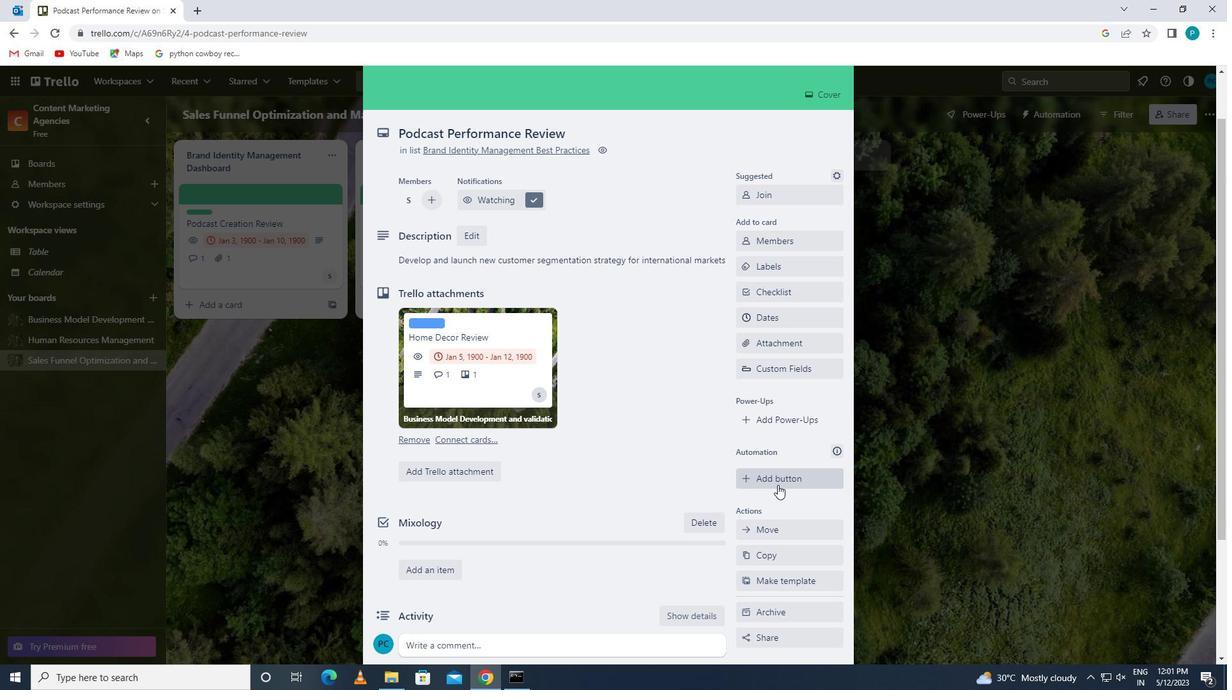 
Action: Mouse scrolled (778, 486) with delta (0, 0)
Screenshot: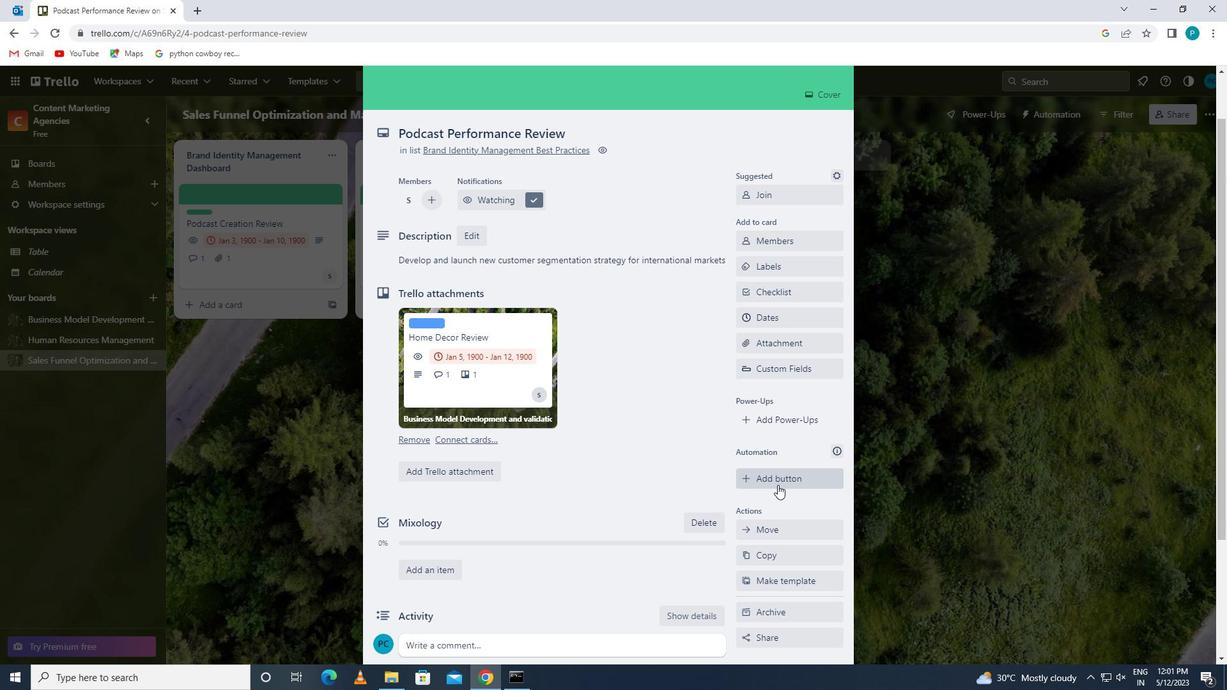 
Action: Mouse scrolled (778, 486) with delta (0, 0)
Screenshot: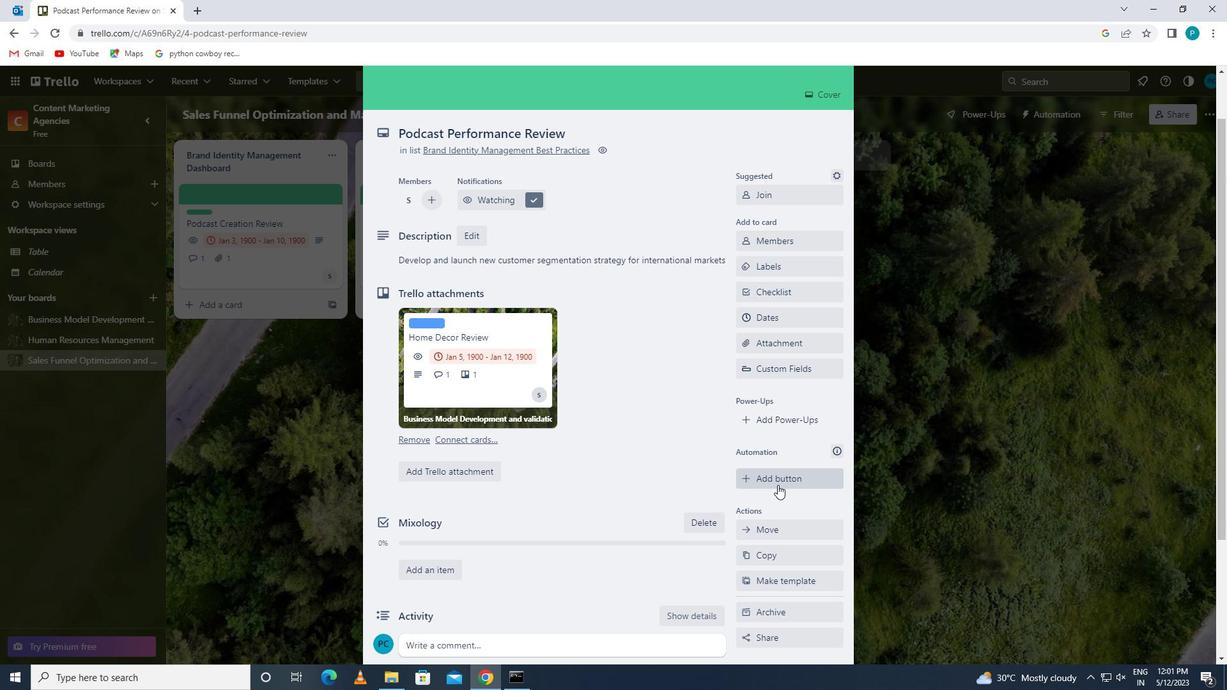 
